 Task: Search one way flight ticket for 1 adult, 6 children, 1 infant in seat and 1 infant on lap in business from Gulfport/biloxi: Gulfport-biloxi International Airport to Gillette: Gillette Campbell County Airport on 5-1-2023. Choice of flights is Delta. Number of bags: 1 carry on bag. Price is upto 30000. Outbound departure time preference is 11:45.
Action: Mouse moved to (300, 438)
Screenshot: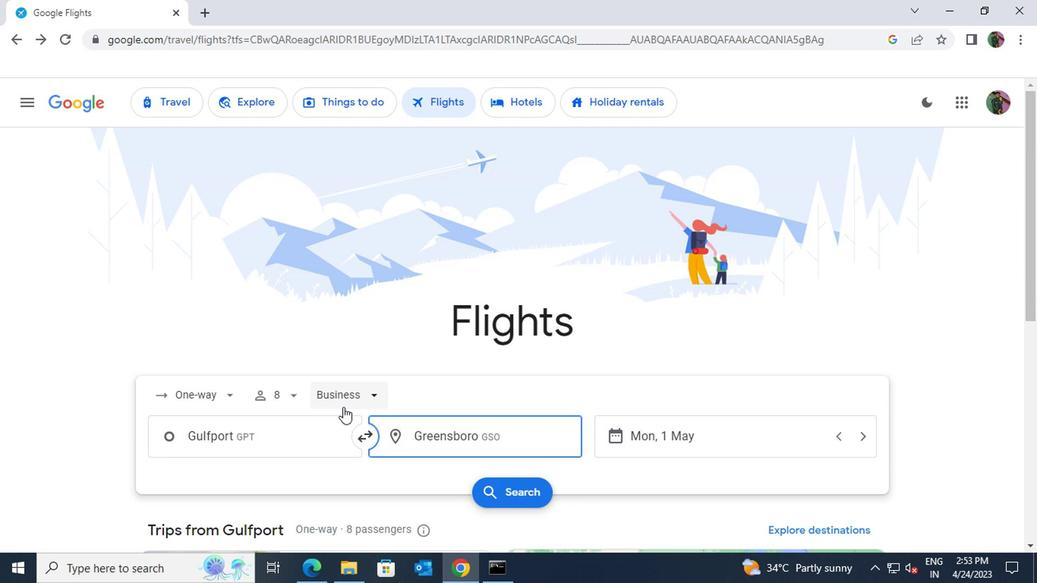 
Action: Mouse pressed left at (300, 438)
Screenshot: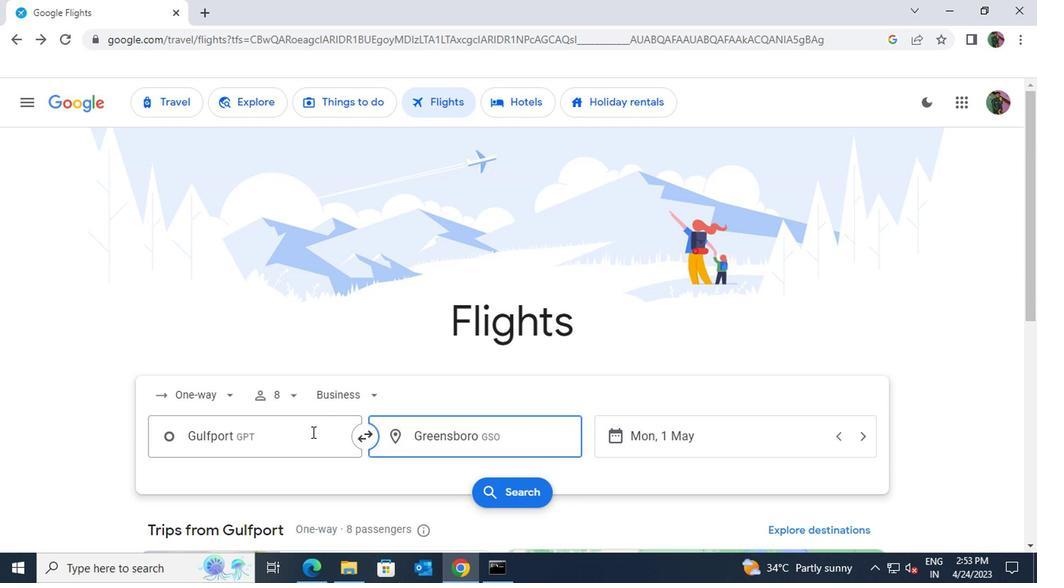 
Action: Key pressed gulfport
Screenshot: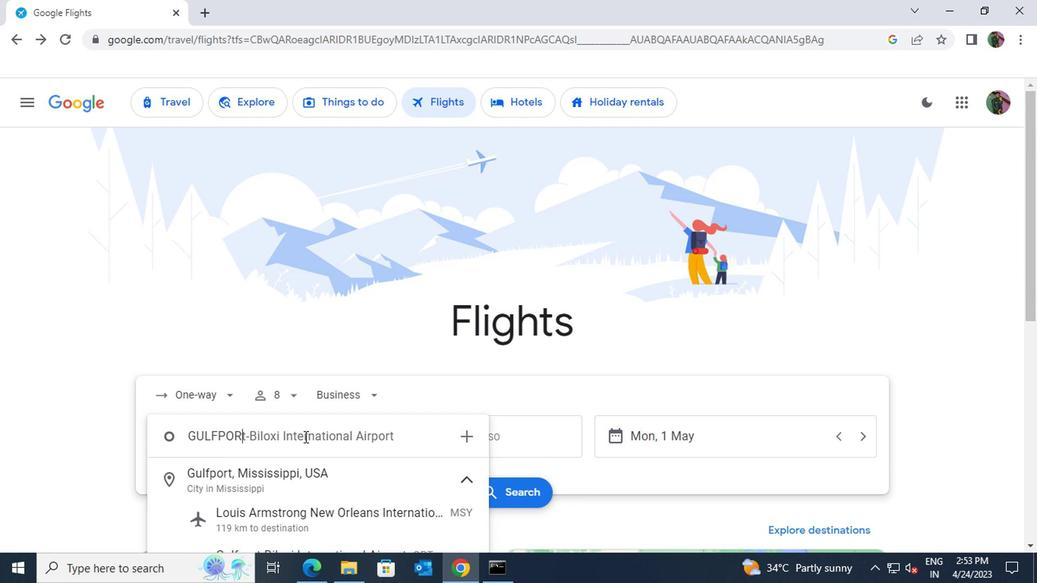 
Action: Mouse scrolled (300, 438) with delta (0, 0)
Screenshot: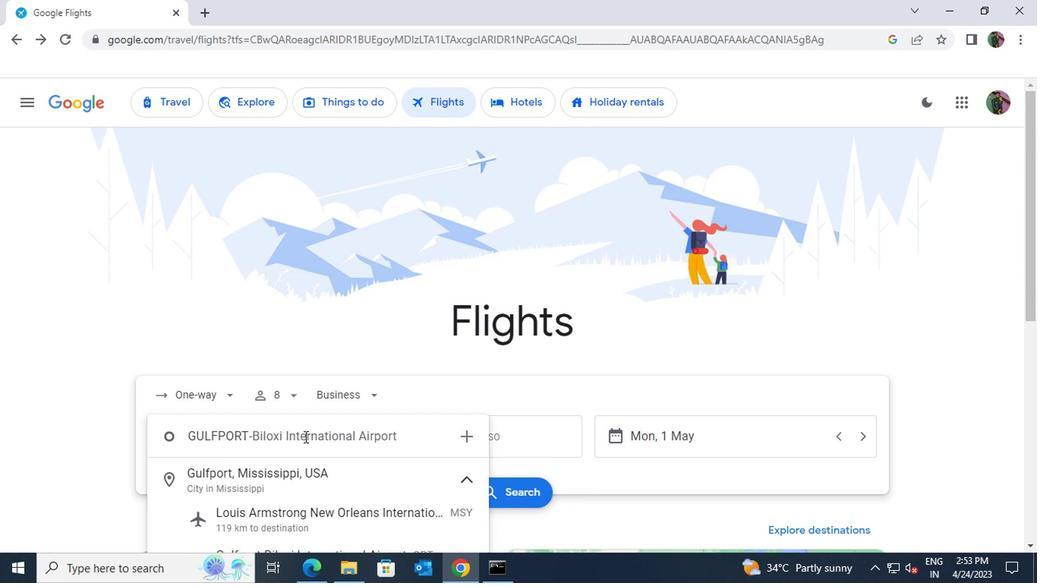
Action: Mouse scrolled (300, 438) with delta (0, 0)
Screenshot: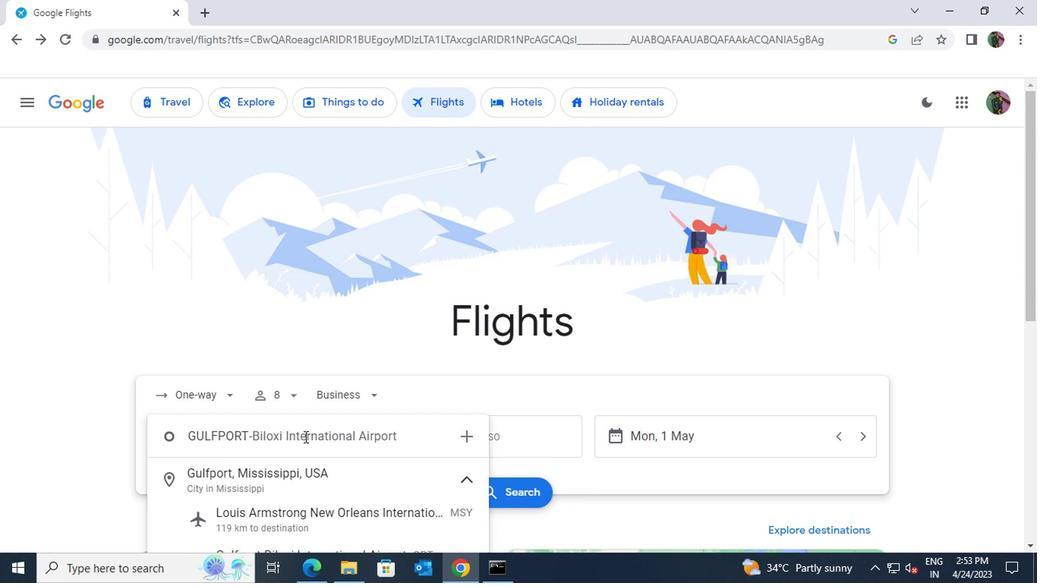 
Action: Mouse moved to (306, 414)
Screenshot: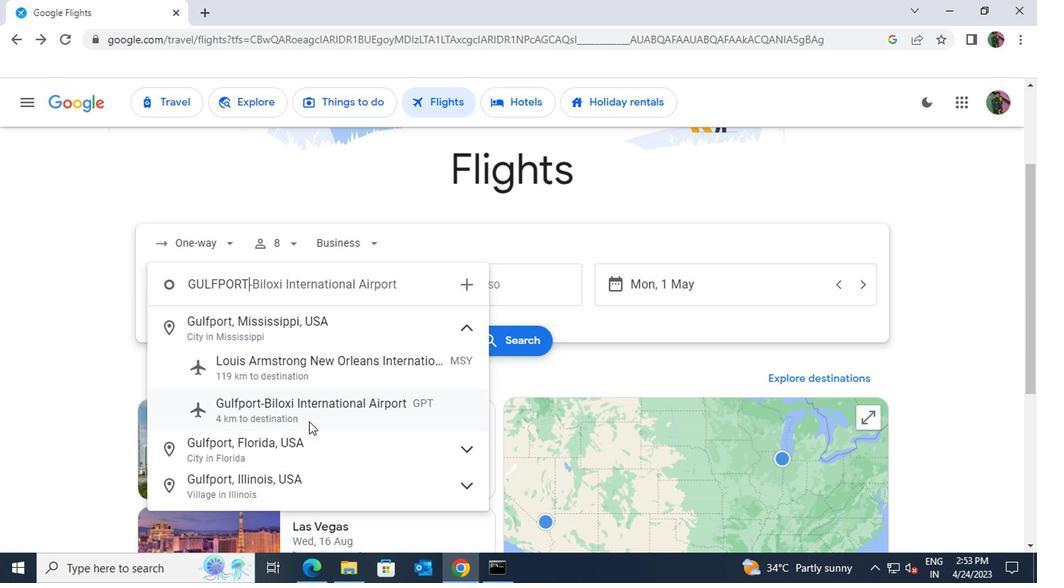 
Action: Mouse pressed left at (306, 414)
Screenshot: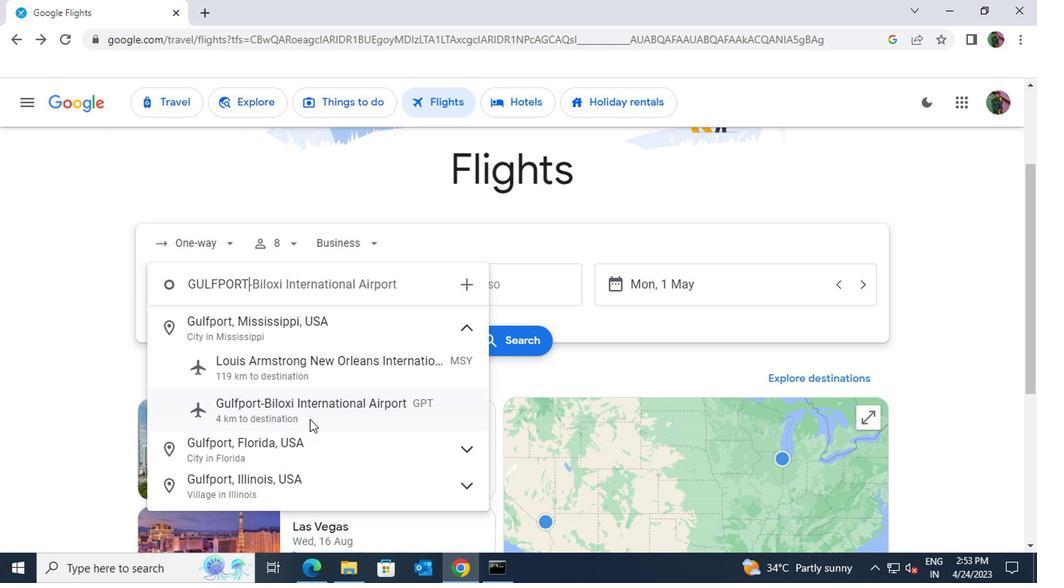 
Action: Mouse moved to (428, 288)
Screenshot: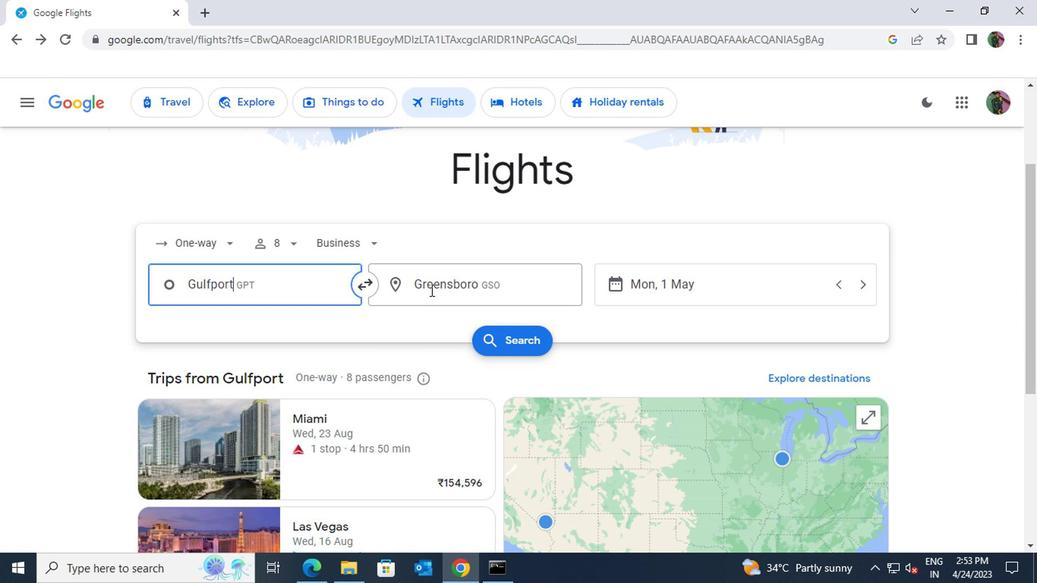 
Action: Mouse pressed left at (428, 288)
Screenshot: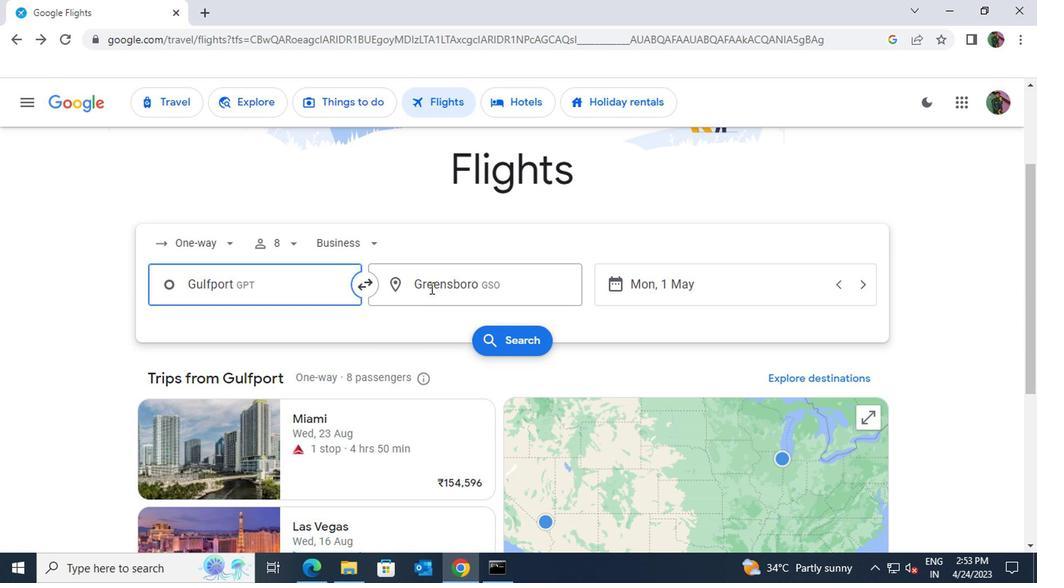 
Action: Key pressed gillette
Screenshot: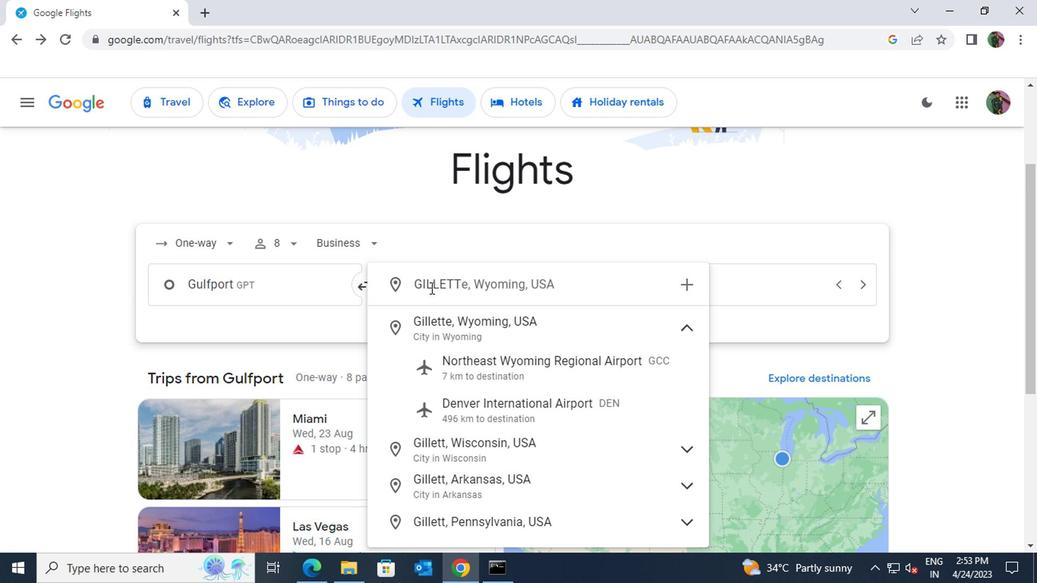 
Action: Mouse moved to (476, 334)
Screenshot: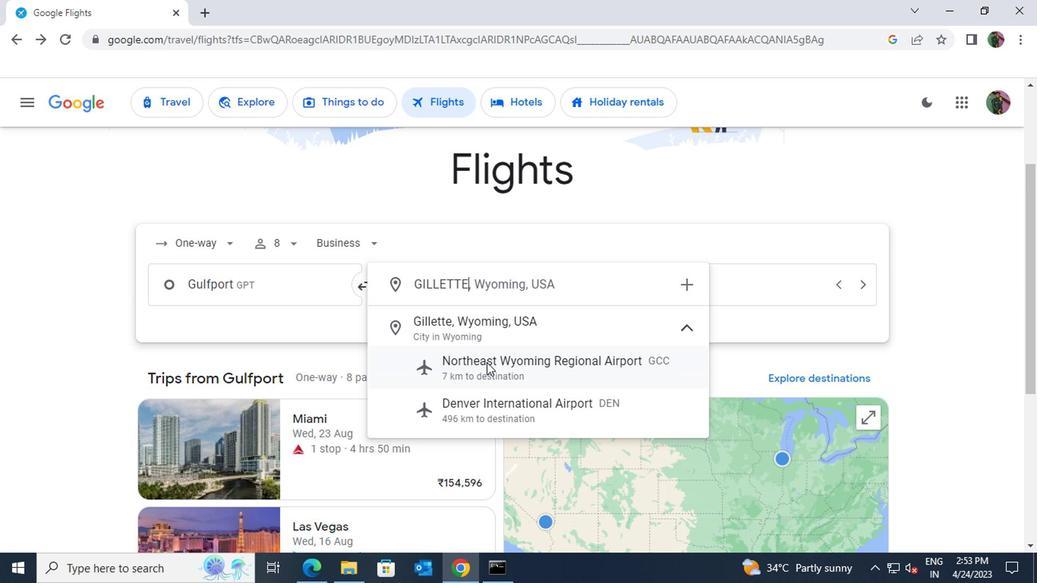 
Action: Mouse pressed left at (476, 334)
Screenshot: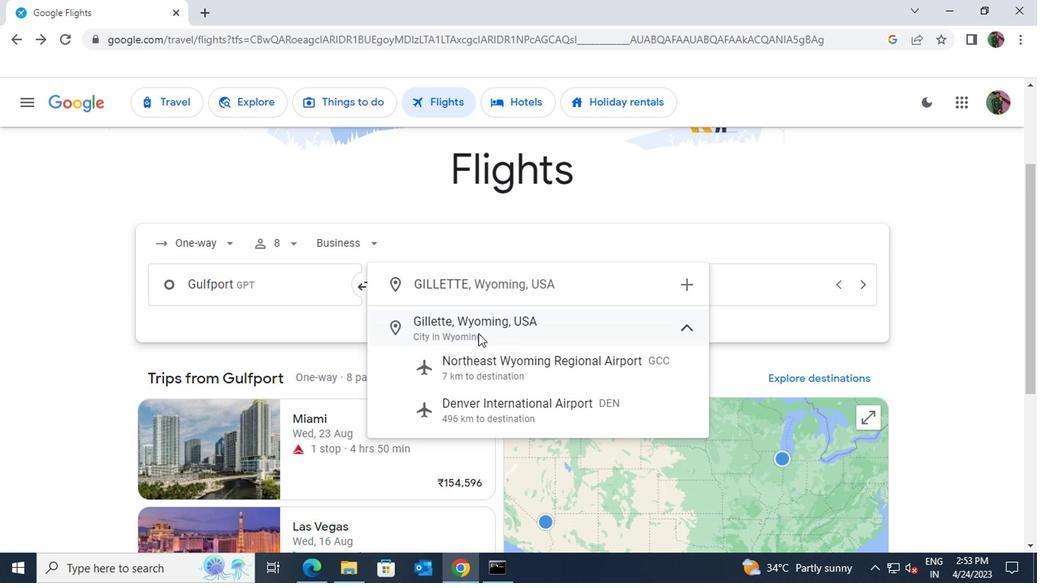 
Action: Mouse moved to (622, 280)
Screenshot: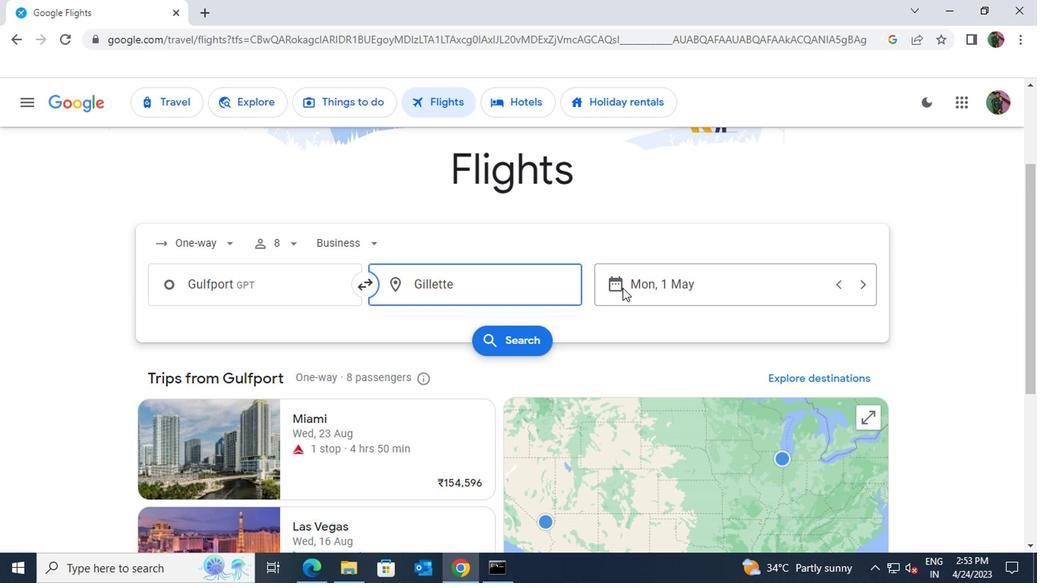 
Action: Mouse pressed left at (622, 280)
Screenshot: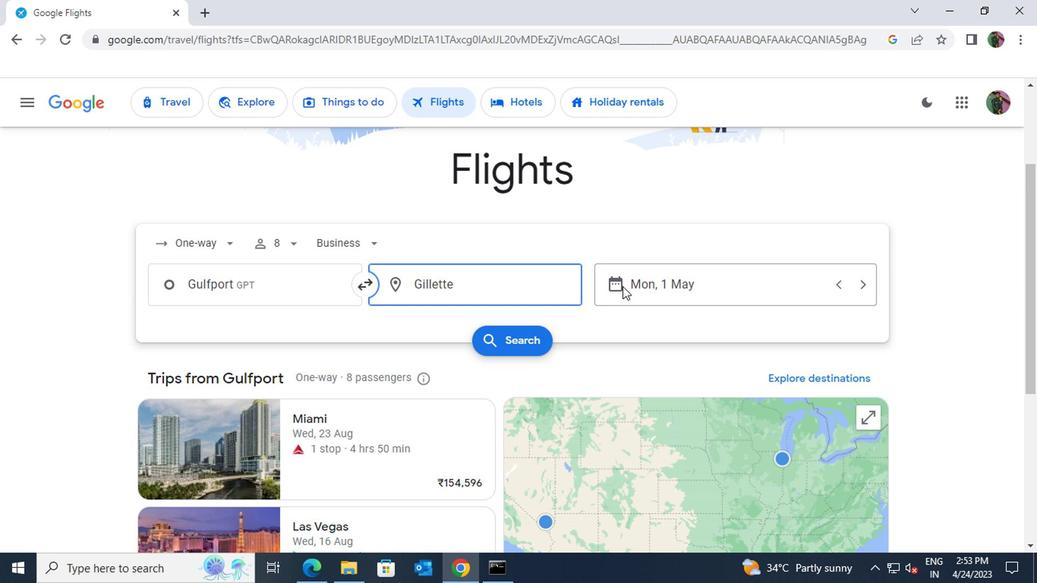 
Action: Mouse moved to (662, 280)
Screenshot: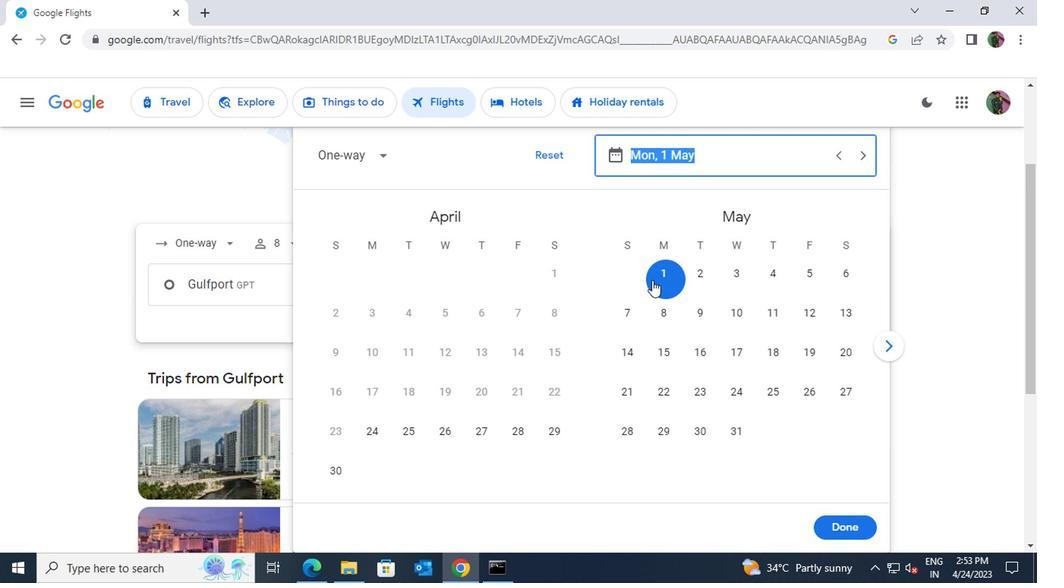 
Action: Mouse pressed left at (662, 280)
Screenshot: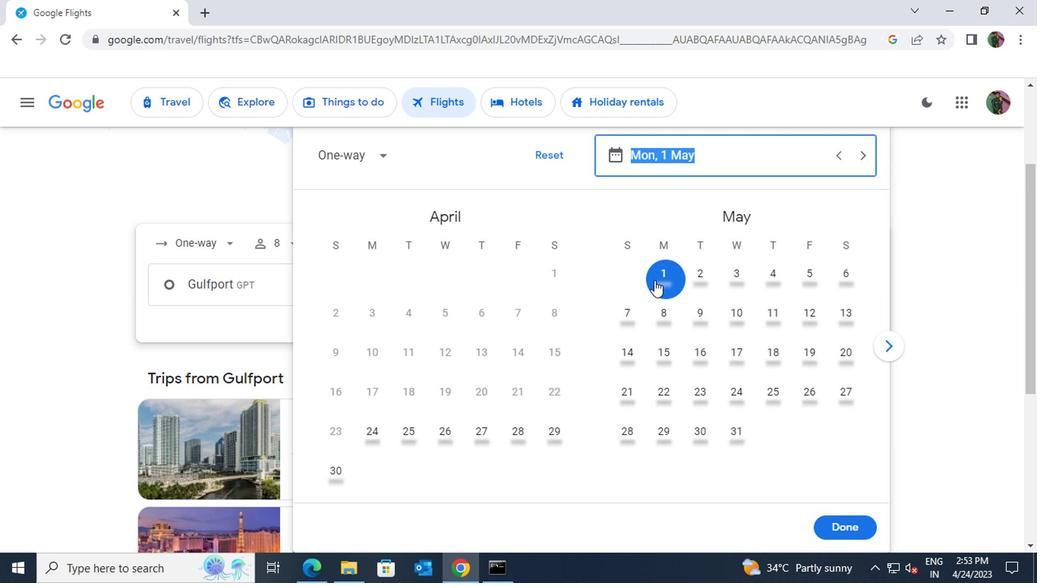 
Action: Mouse moved to (837, 531)
Screenshot: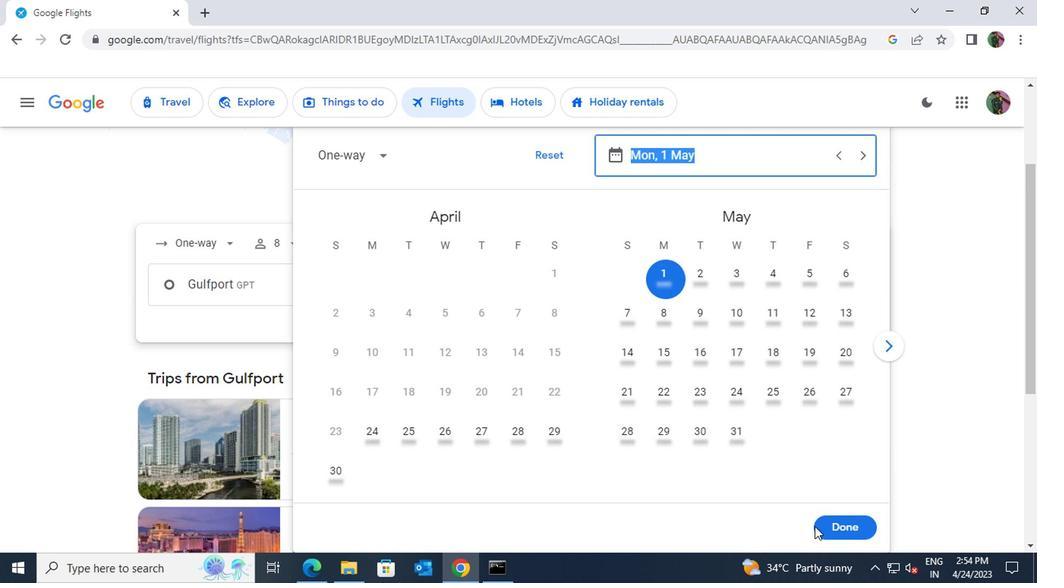 
Action: Mouse pressed left at (837, 531)
Screenshot: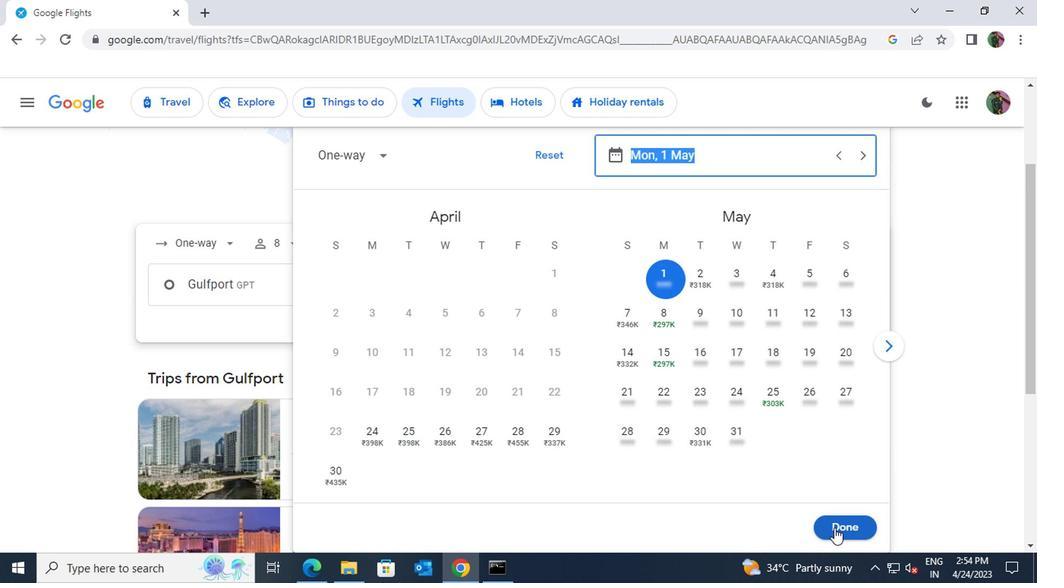 
Action: Mouse moved to (222, 251)
Screenshot: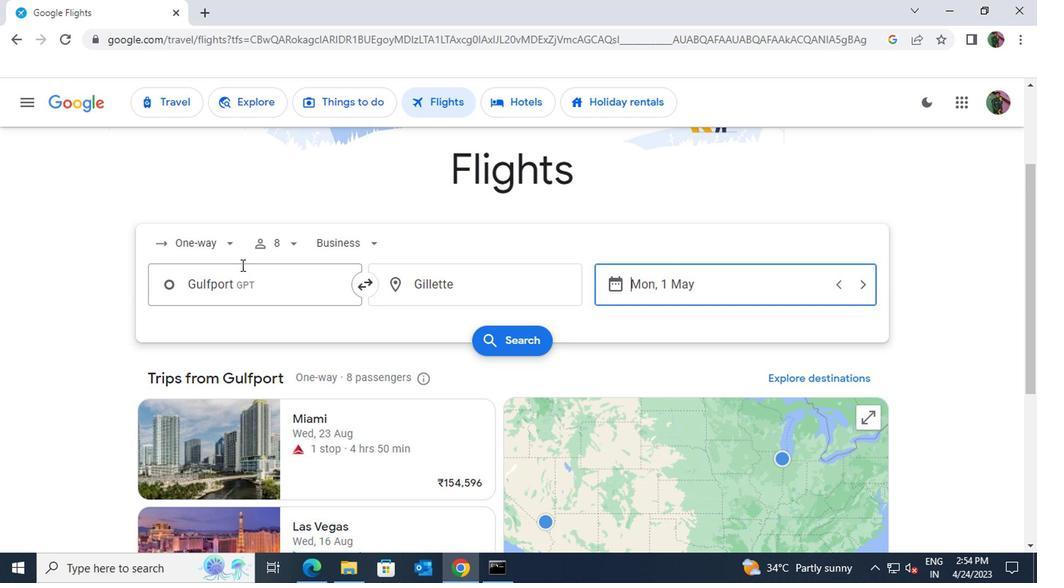 
Action: Mouse pressed left at (222, 251)
Screenshot: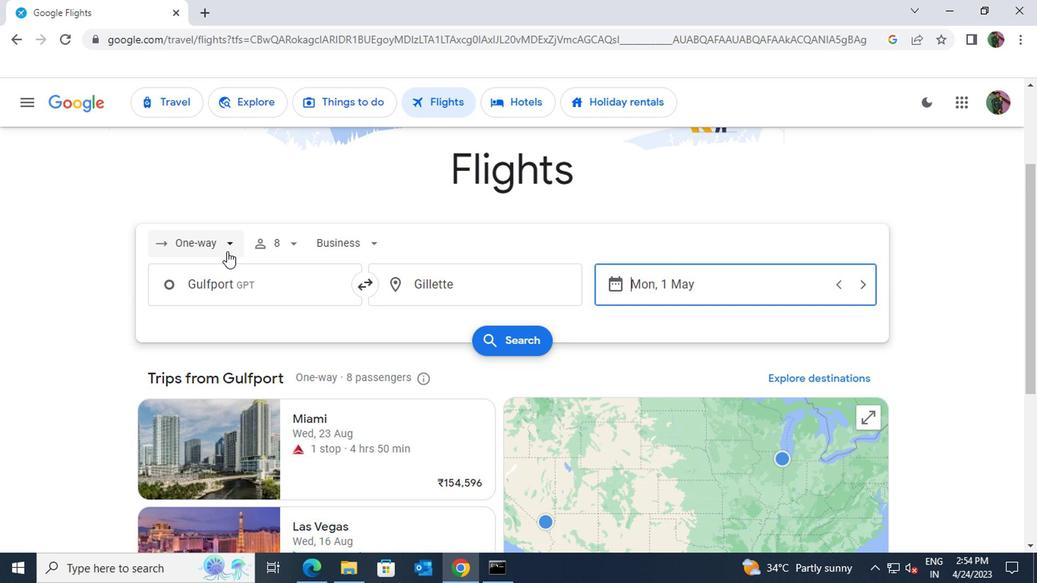
Action: Mouse moved to (200, 314)
Screenshot: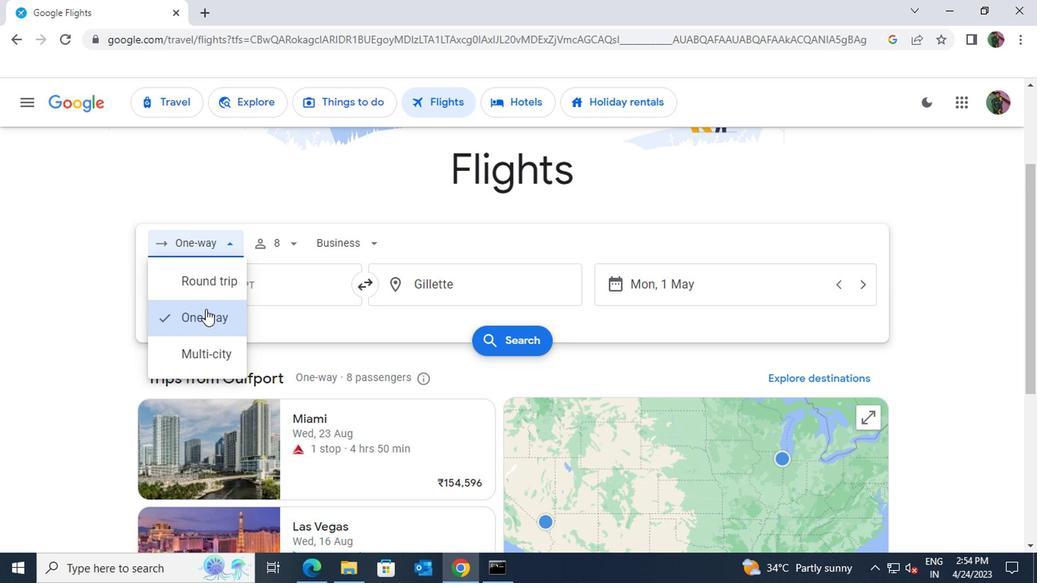 
Action: Mouse pressed left at (200, 314)
Screenshot: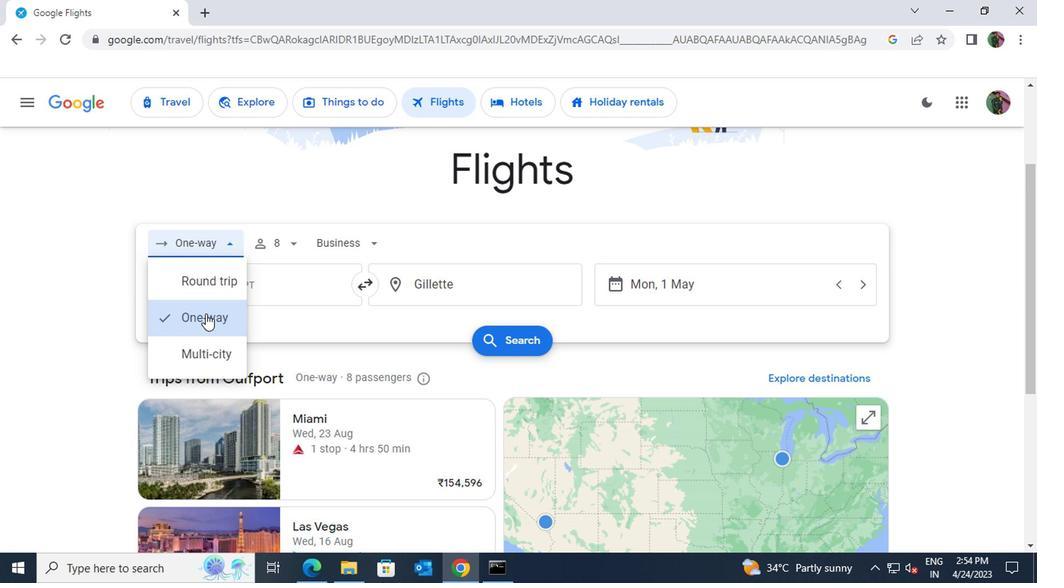 
Action: Mouse moved to (293, 246)
Screenshot: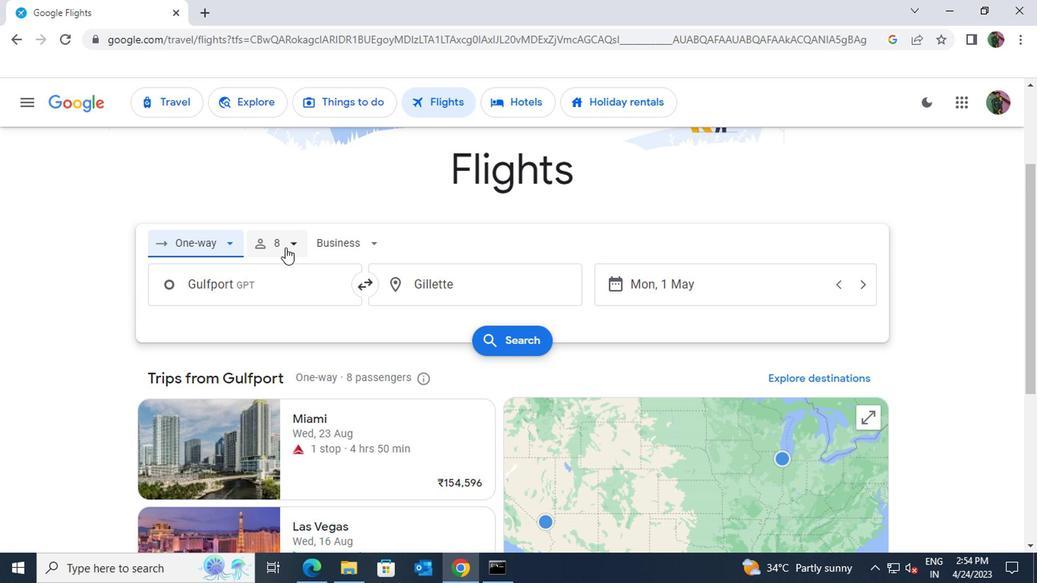 
Action: Mouse pressed left at (293, 246)
Screenshot: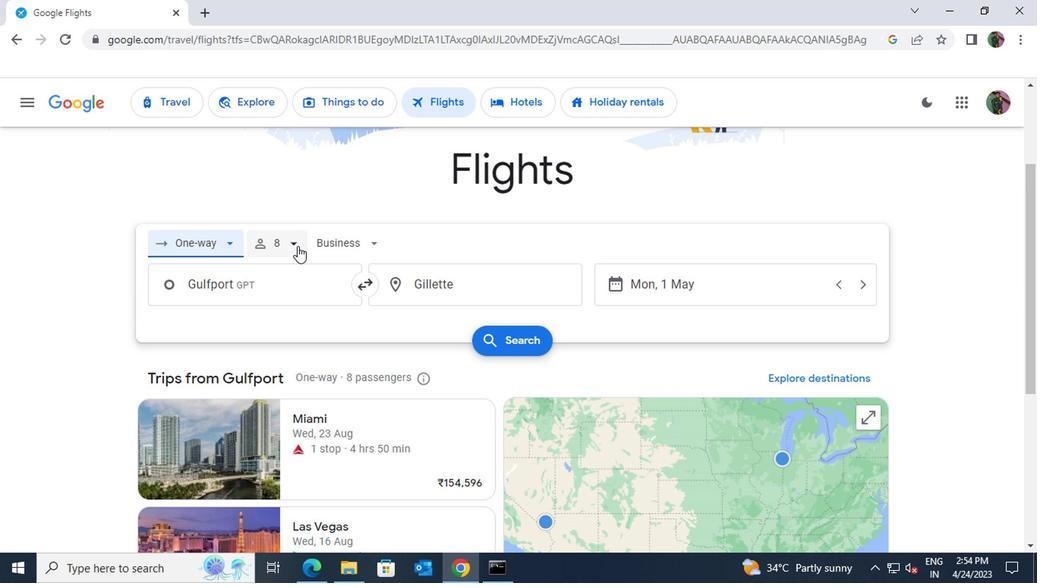 
Action: Mouse moved to (347, 280)
Screenshot: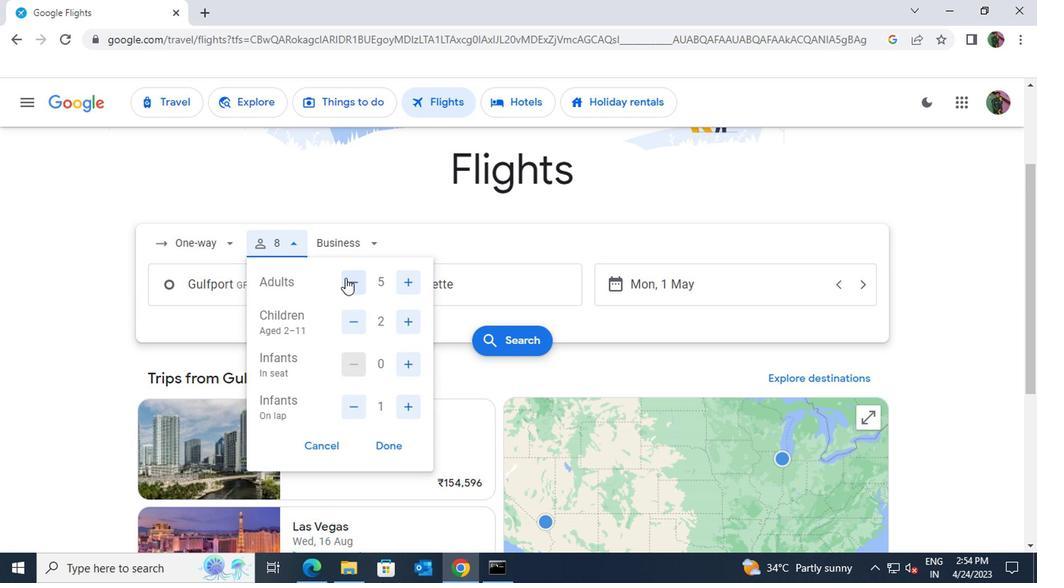 
Action: Mouse pressed left at (347, 280)
Screenshot: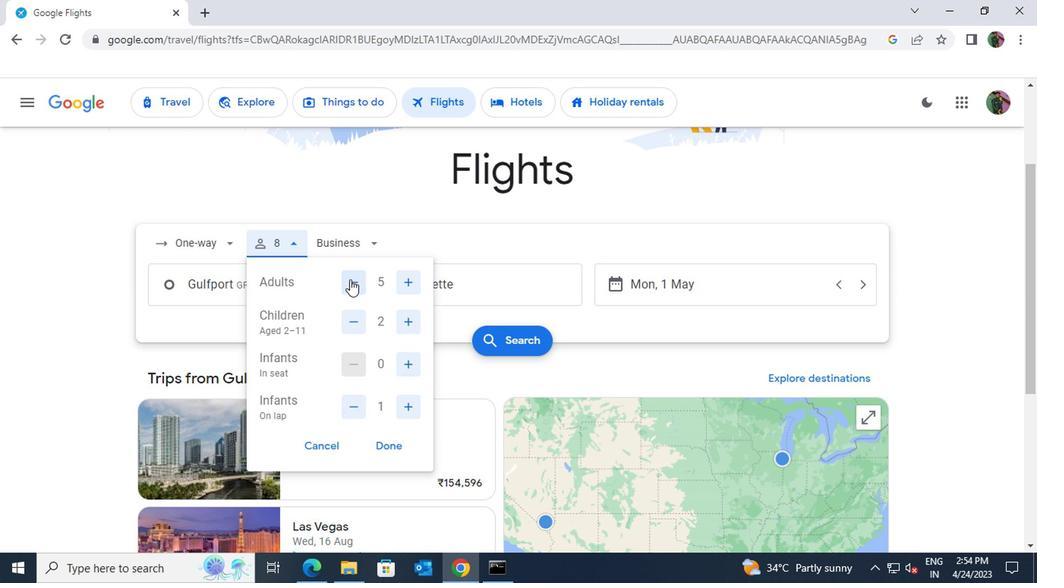 
Action: Mouse pressed left at (347, 280)
Screenshot: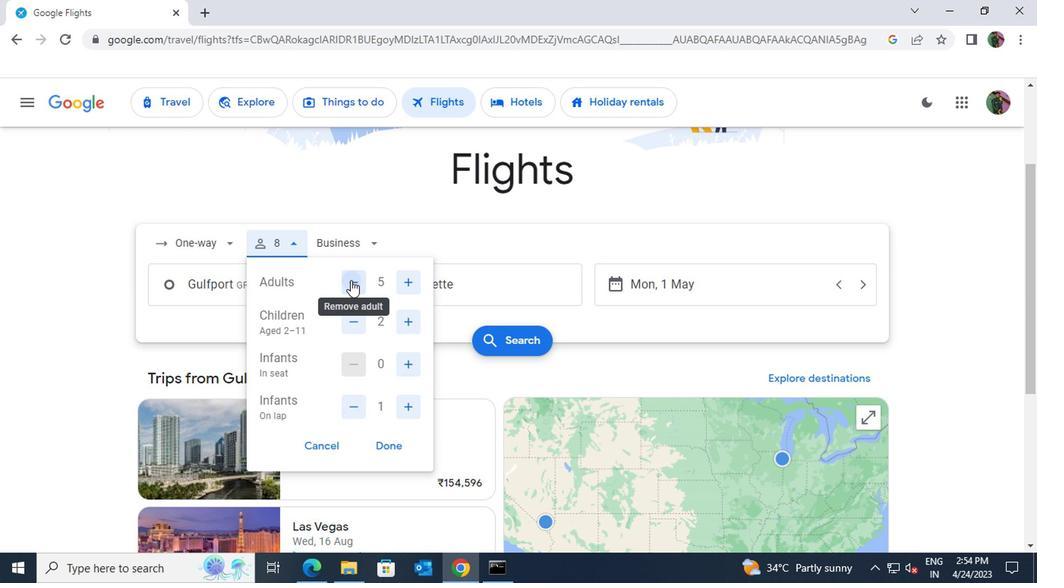 
Action: Mouse pressed left at (347, 280)
Screenshot: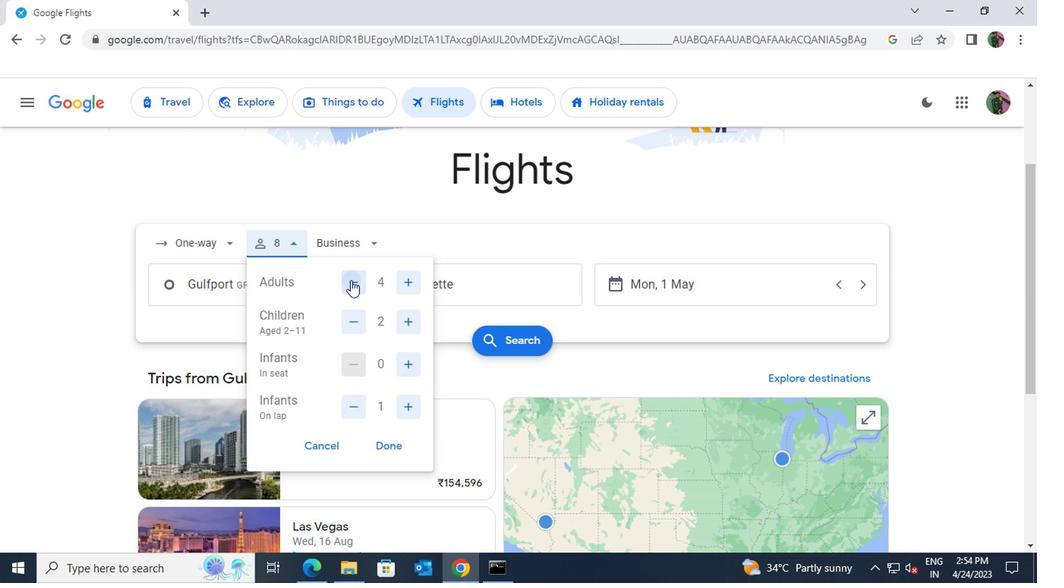
Action: Mouse pressed left at (347, 280)
Screenshot: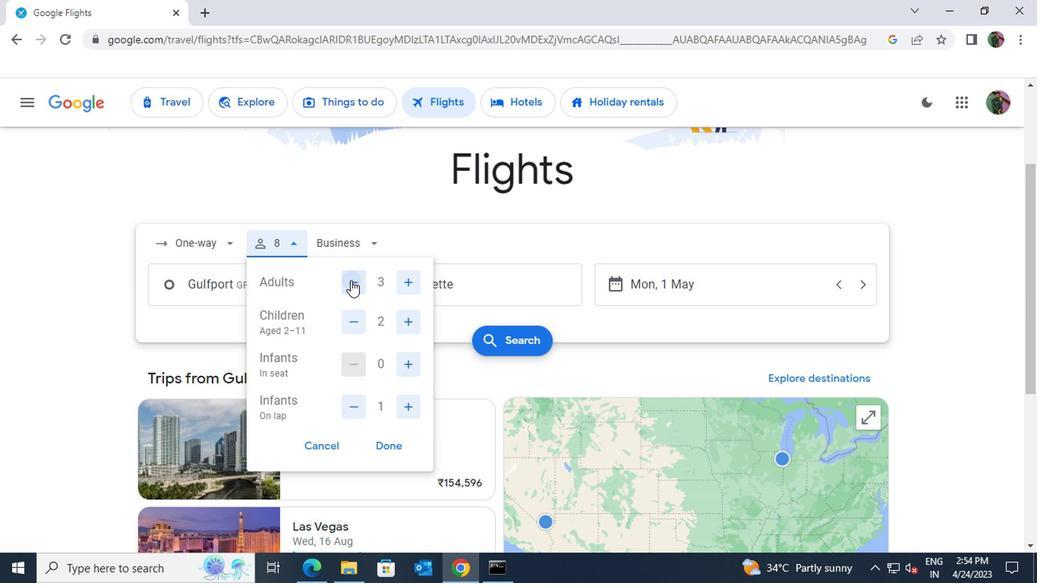 
Action: Mouse moved to (406, 324)
Screenshot: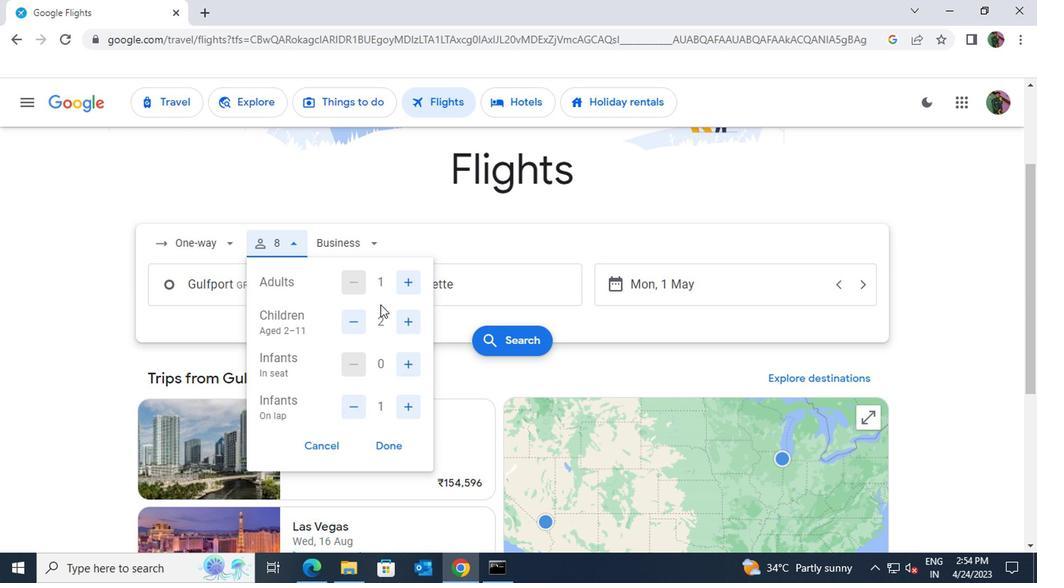 
Action: Mouse pressed left at (406, 324)
Screenshot: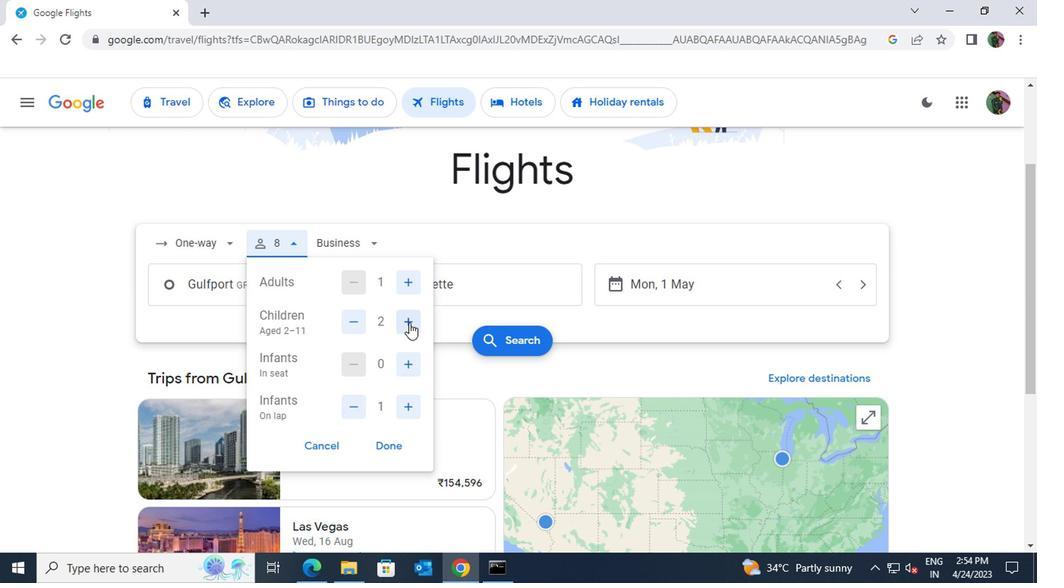 
Action: Mouse pressed left at (406, 324)
Screenshot: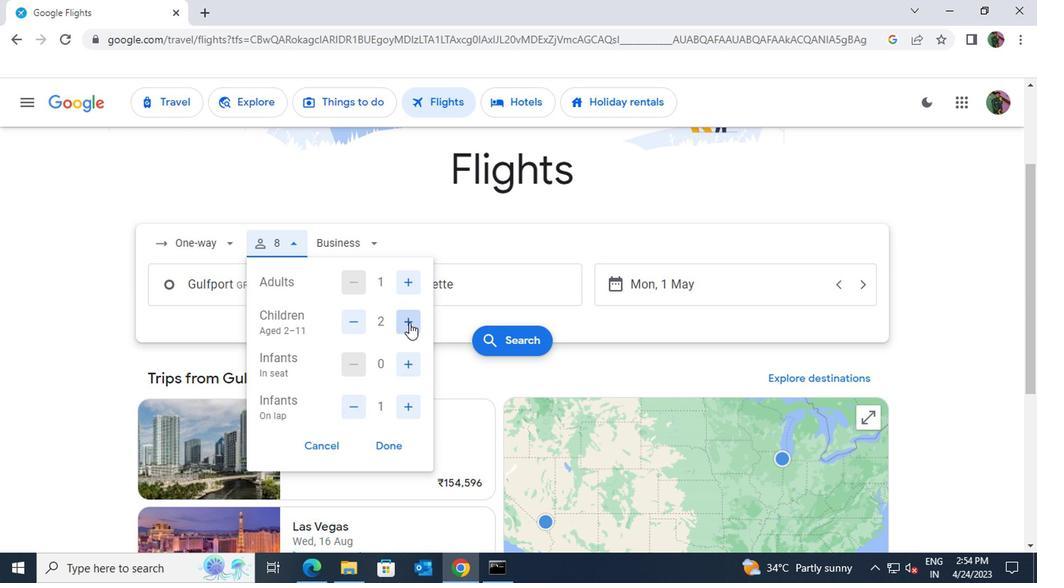 
Action: Mouse pressed left at (406, 324)
Screenshot: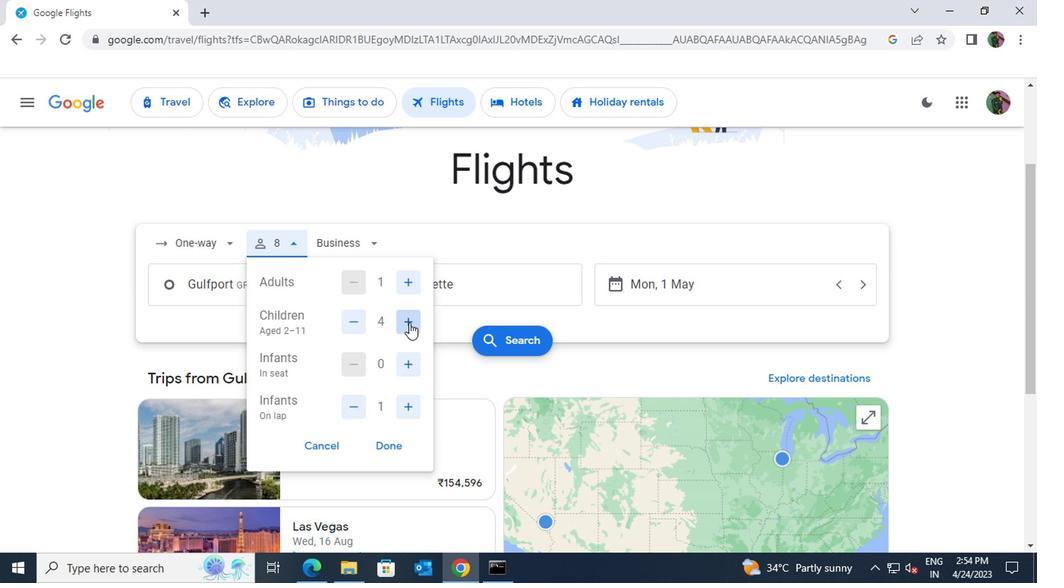 
Action: Mouse pressed left at (406, 324)
Screenshot: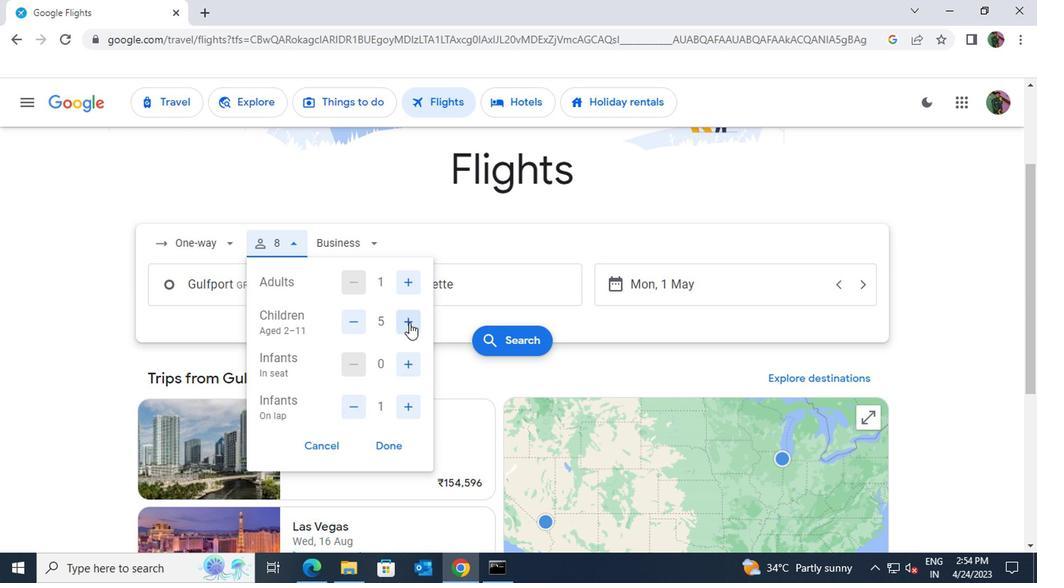 
Action: Mouse scrolled (406, 323) with delta (0, -1)
Screenshot: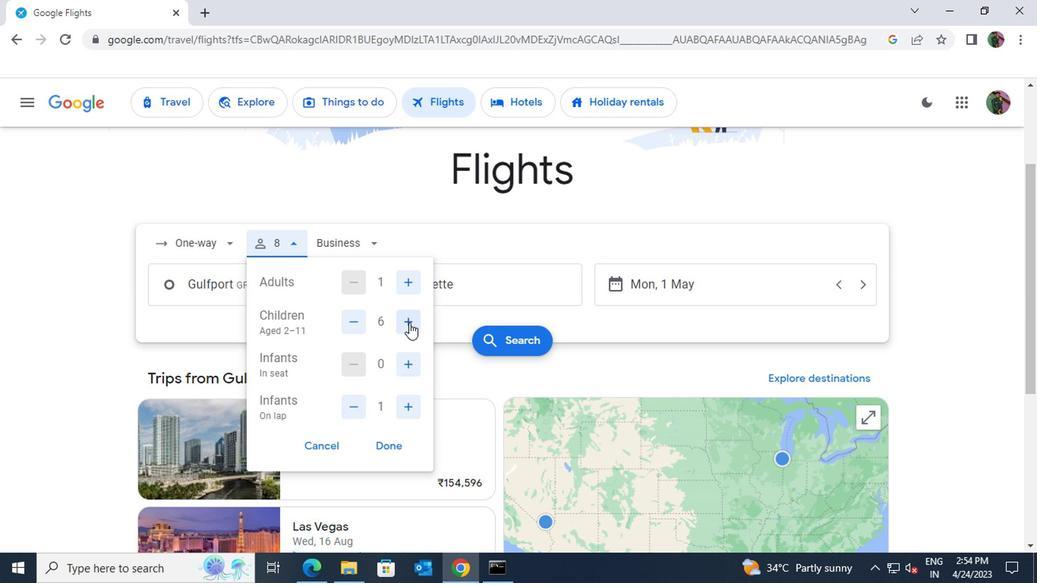 
Action: Mouse moved to (374, 368)
Screenshot: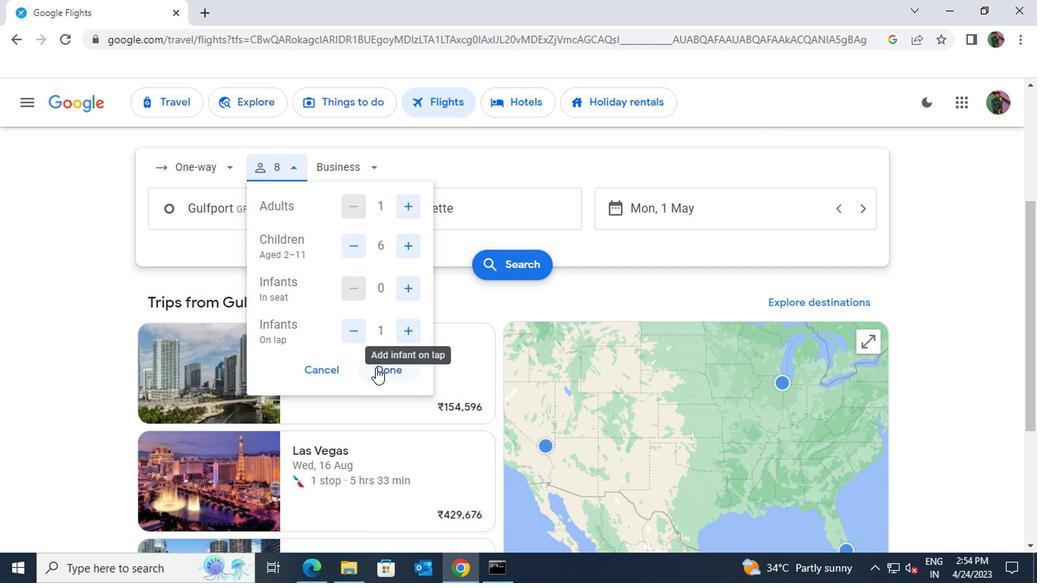 
Action: Mouse pressed left at (374, 368)
Screenshot: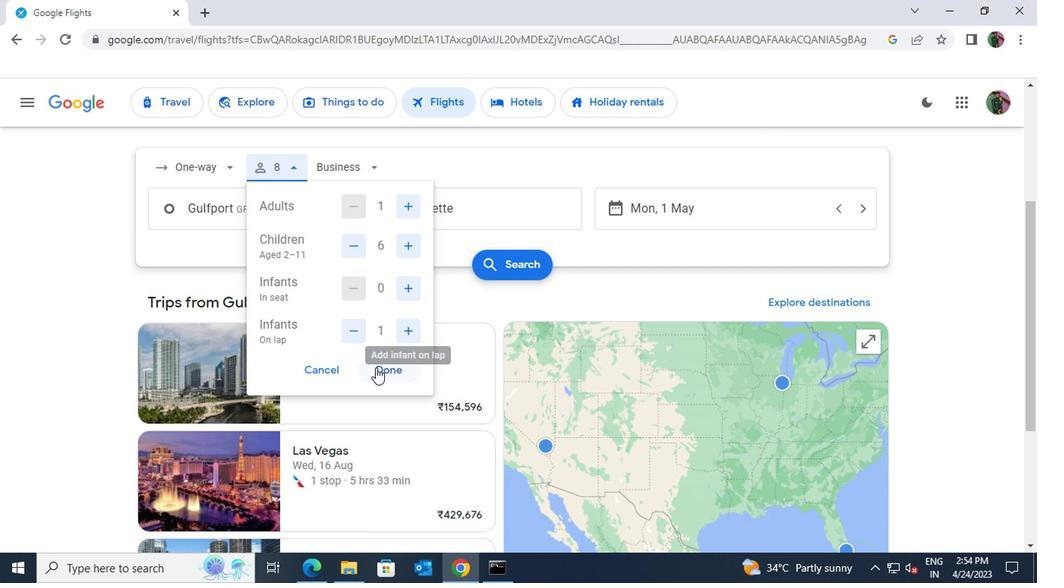 
Action: Mouse moved to (499, 271)
Screenshot: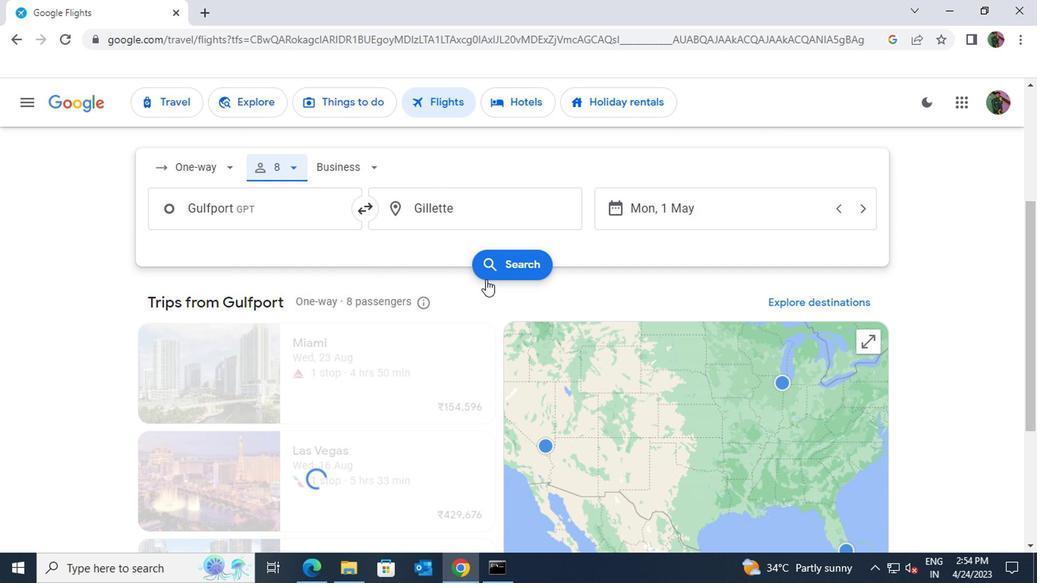 
Action: Mouse pressed left at (499, 271)
Screenshot: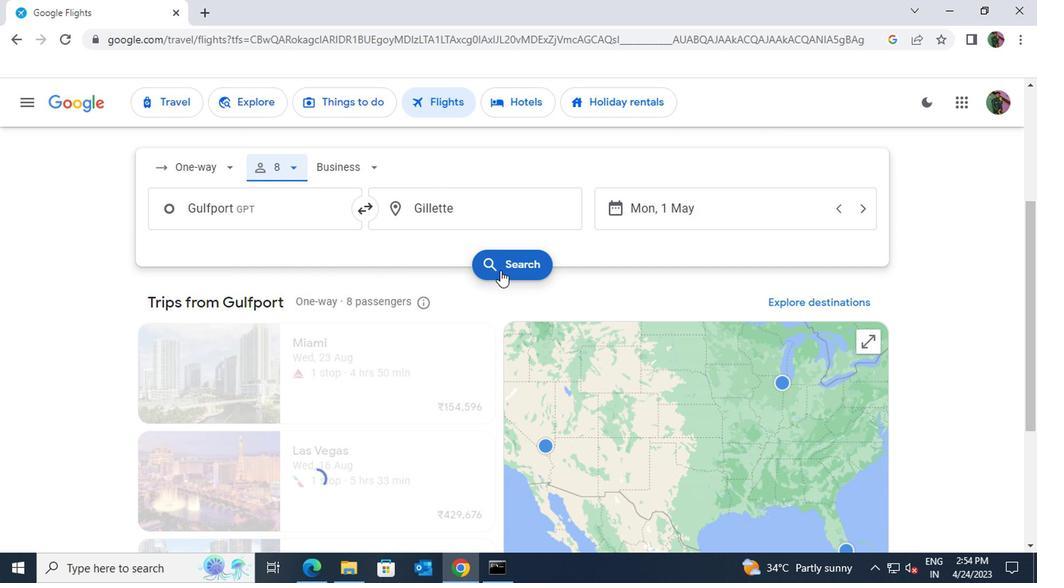 
Action: Mouse moved to (399, 243)
Screenshot: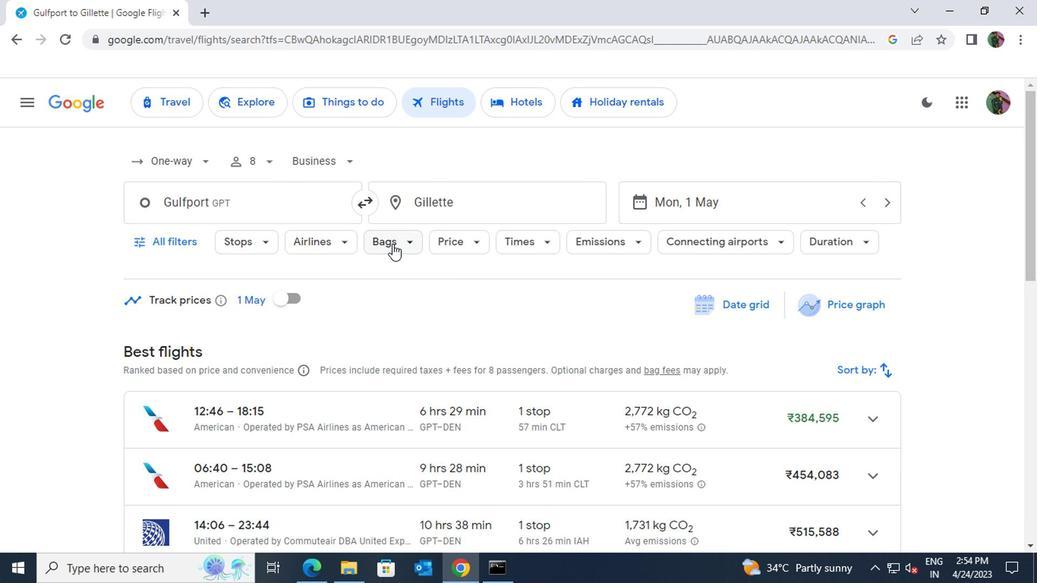 
Action: Mouse pressed left at (399, 243)
Screenshot: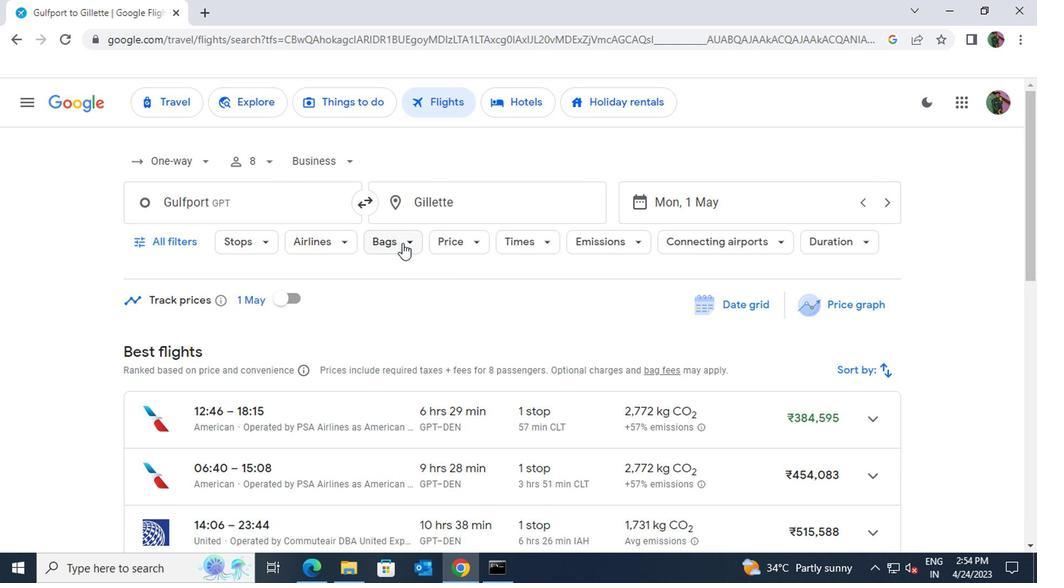 
Action: Mouse moved to (602, 315)
Screenshot: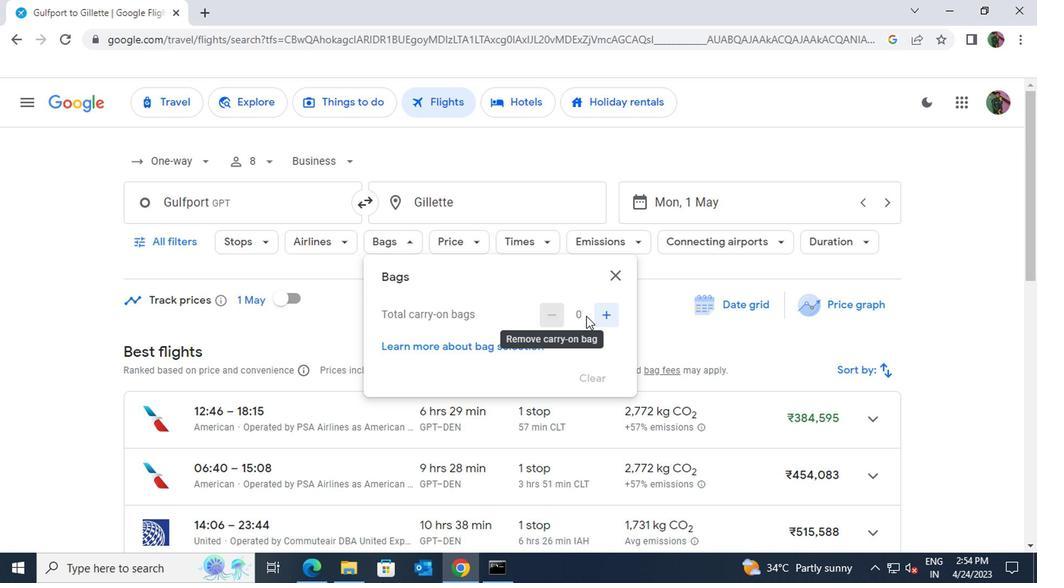 
Action: Mouse pressed left at (602, 315)
Screenshot: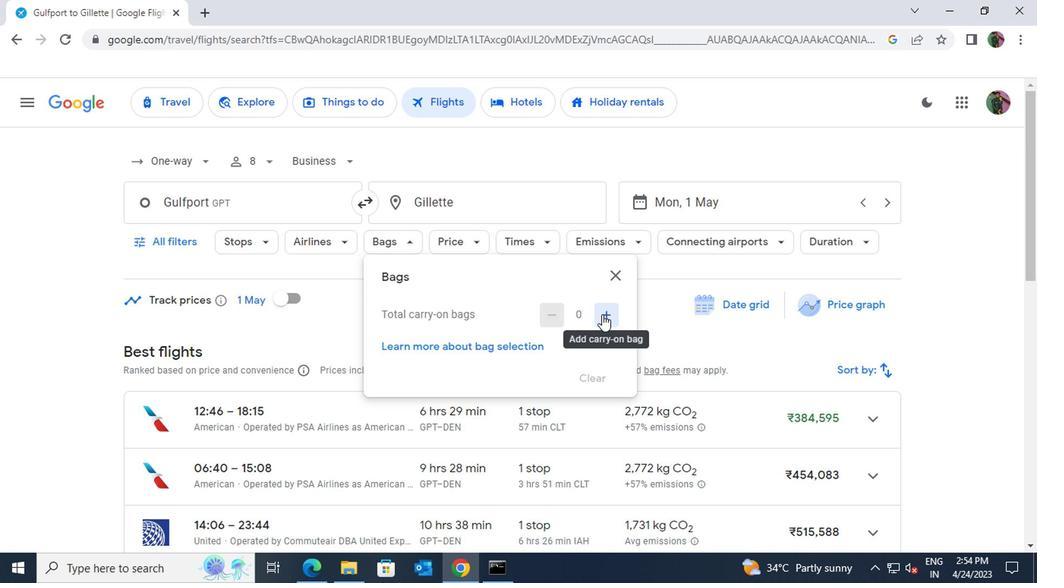 
Action: Mouse moved to (612, 277)
Screenshot: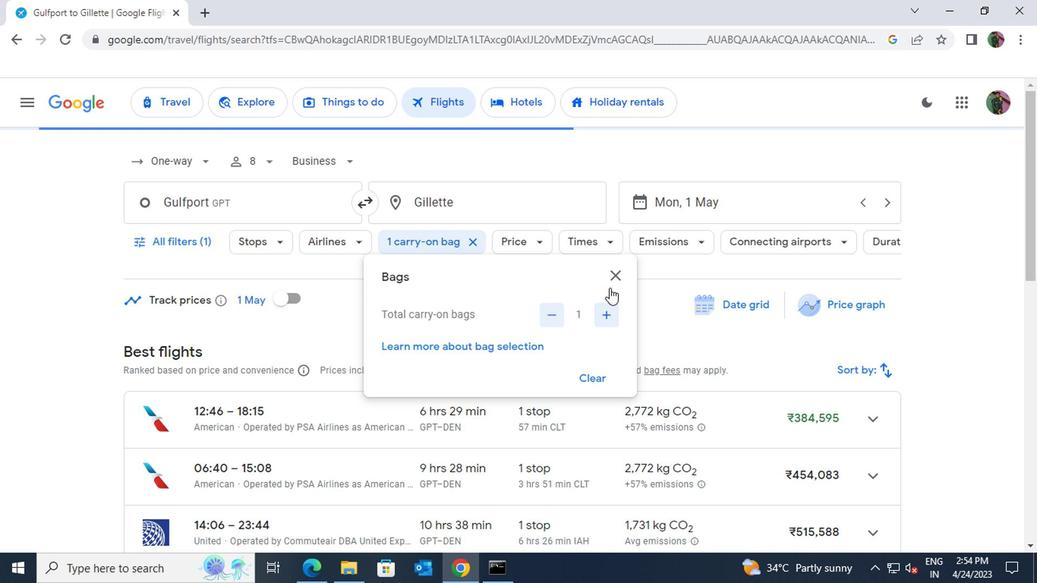 
Action: Mouse pressed left at (612, 277)
Screenshot: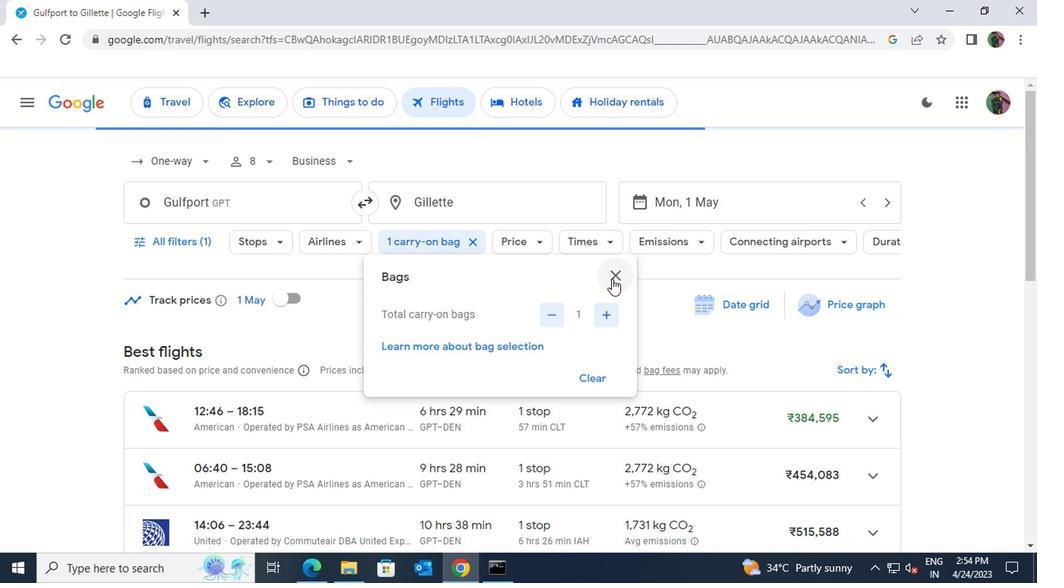
Action: Mouse moved to (599, 247)
Screenshot: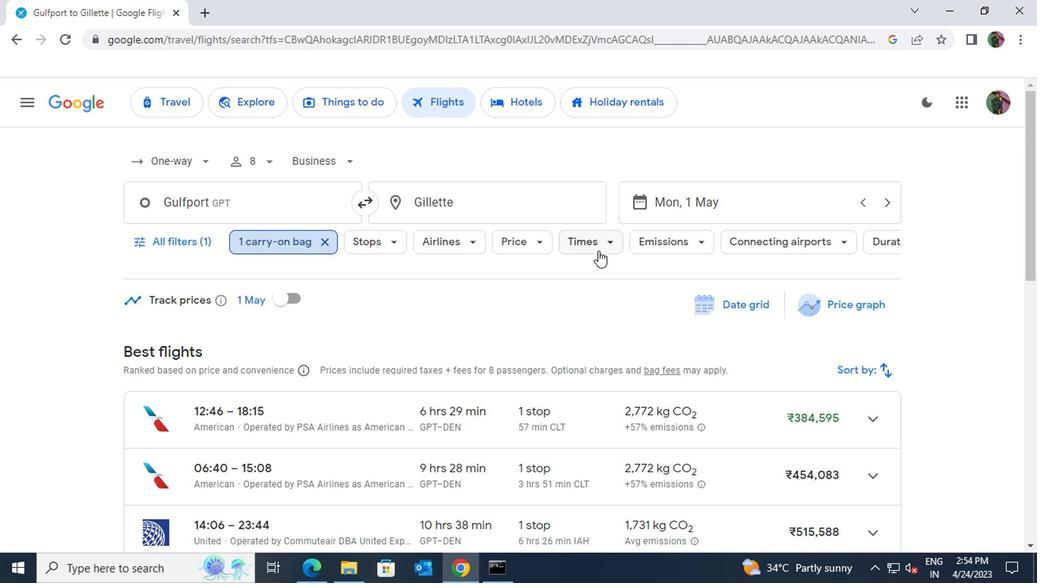 
Action: Mouse pressed left at (599, 247)
Screenshot: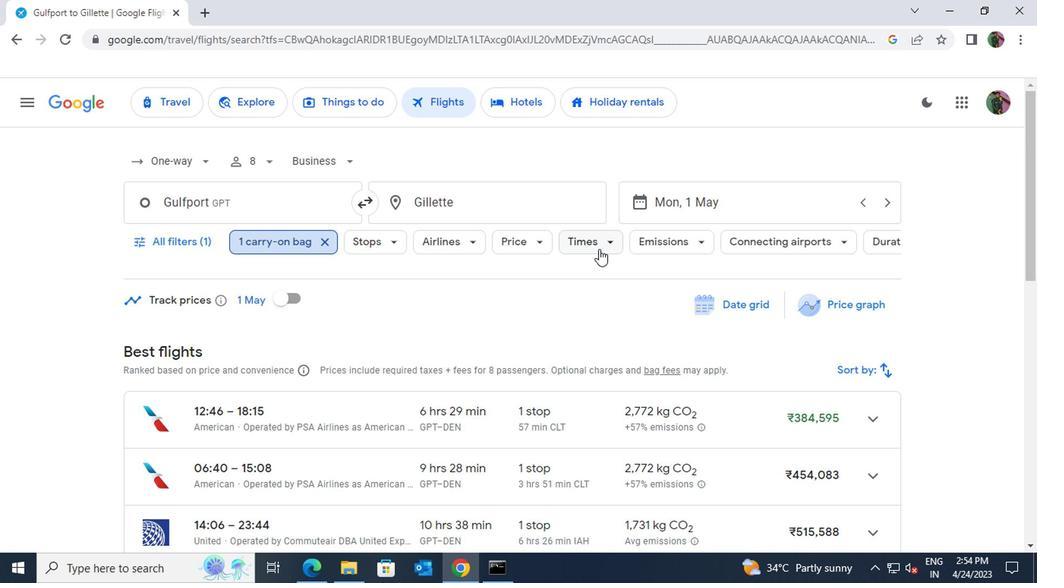 
Action: Mouse moved to (795, 388)
Screenshot: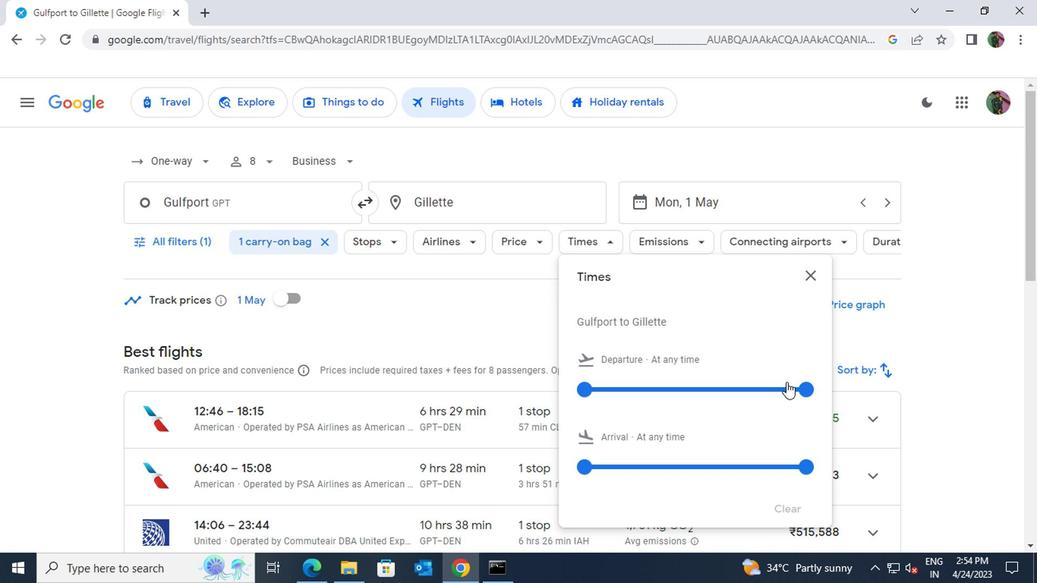 
Action: Mouse pressed left at (795, 388)
Screenshot: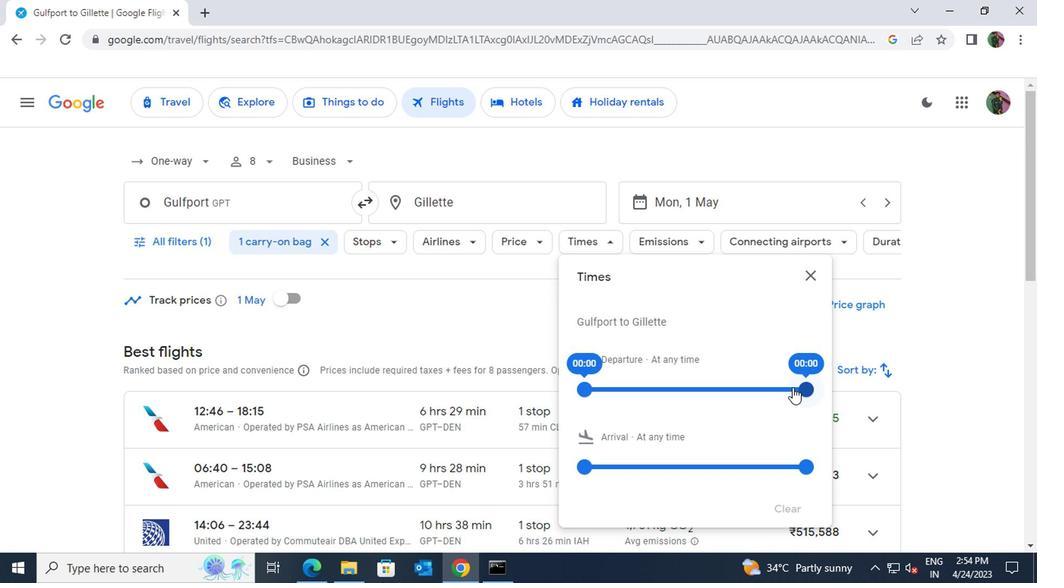 
Action: Mouse moved to (810, 275)
Screenshot: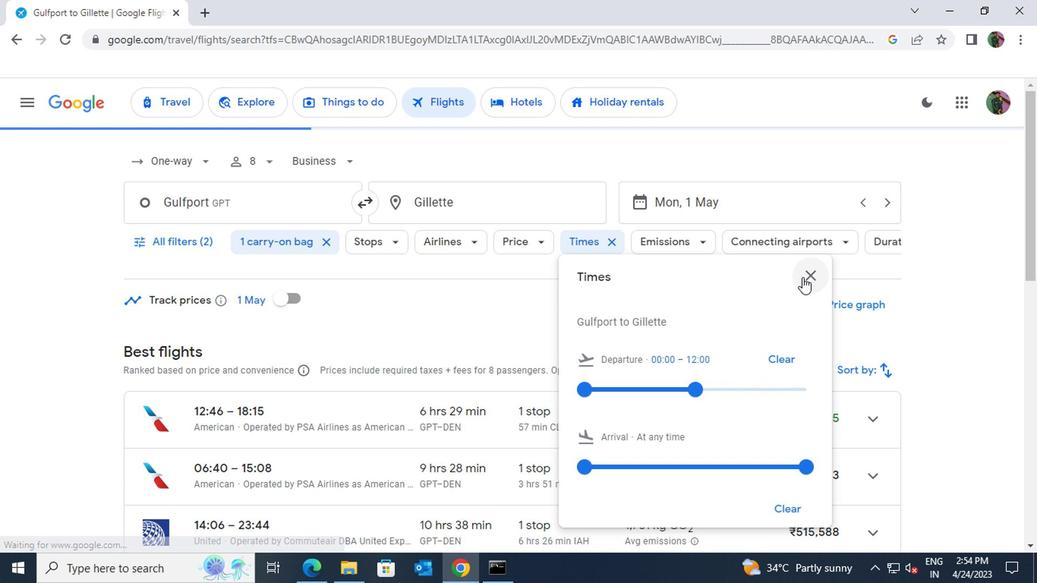 
Action: Mouse pressed left at (810, 275)
Screenshot: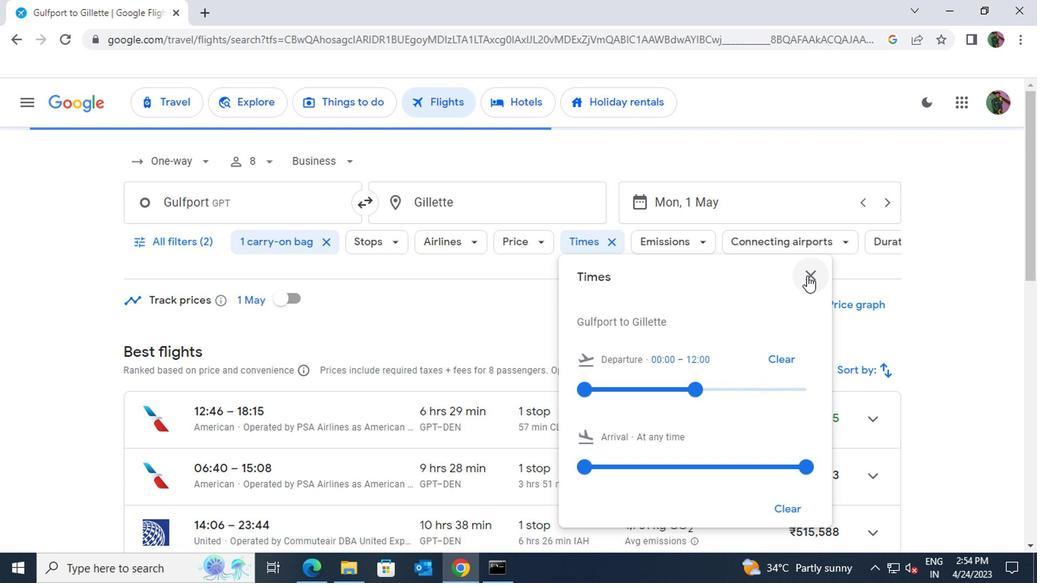 
Action: Mouse moved to (535, 242)
Screenshot: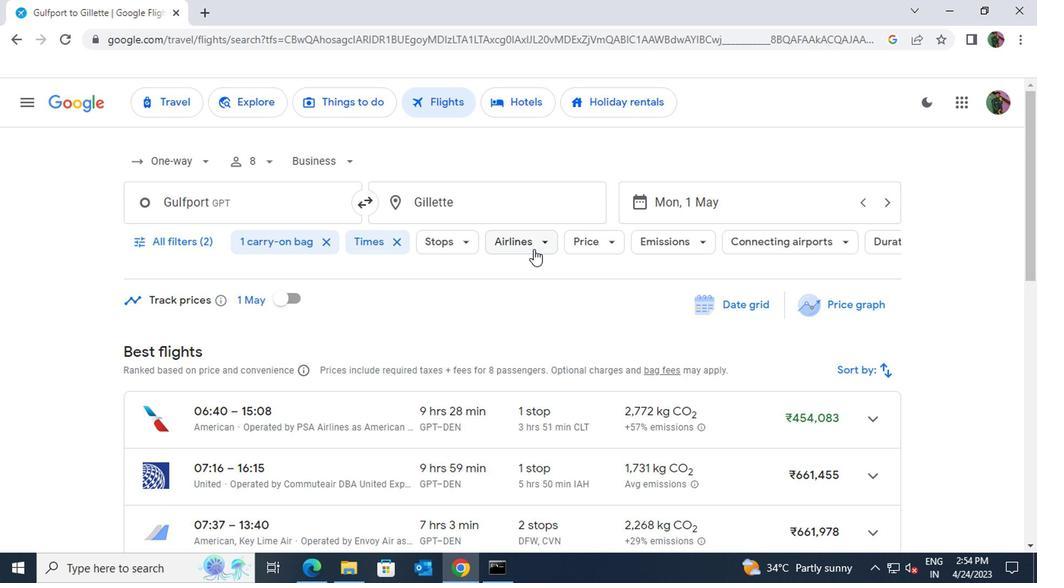 
Action: Mouse pressed left at (535, 242)
Screenshot: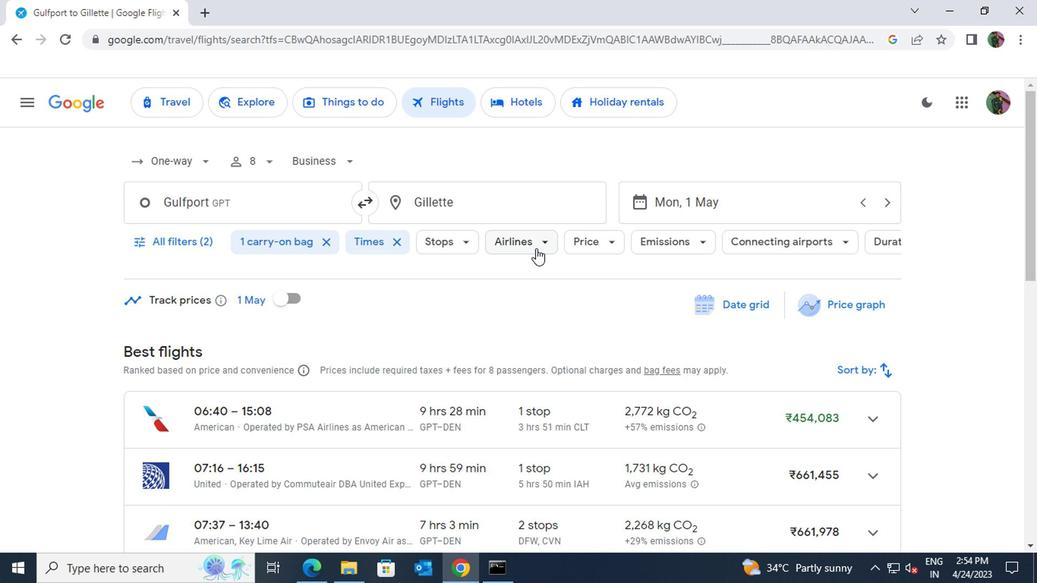 
Action: Mouse moved to (535, 399)
Screenshot: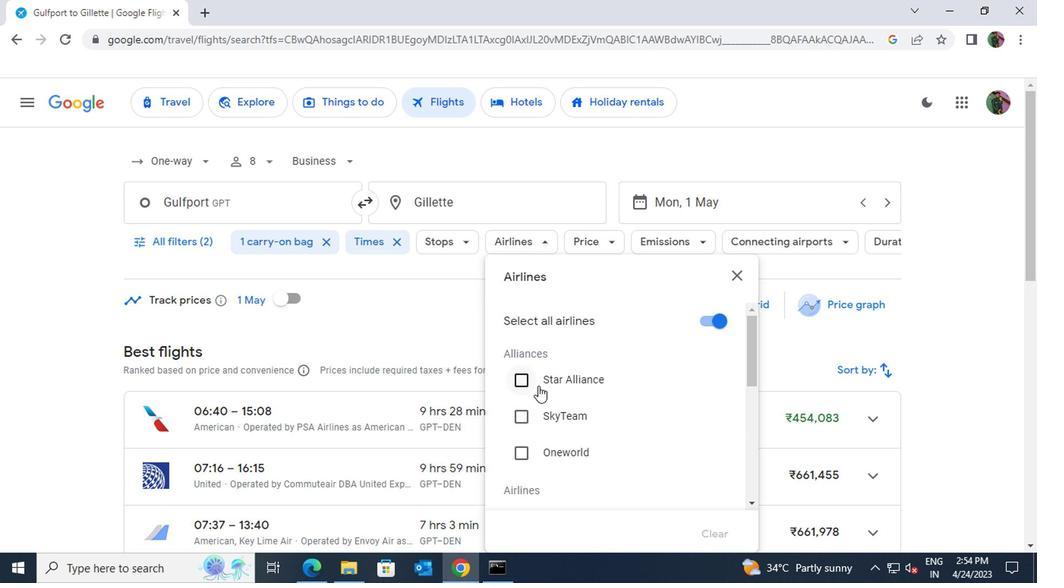 
Action: Mouse scrolled (535, 398) with delta (0, -1)
Screenshot: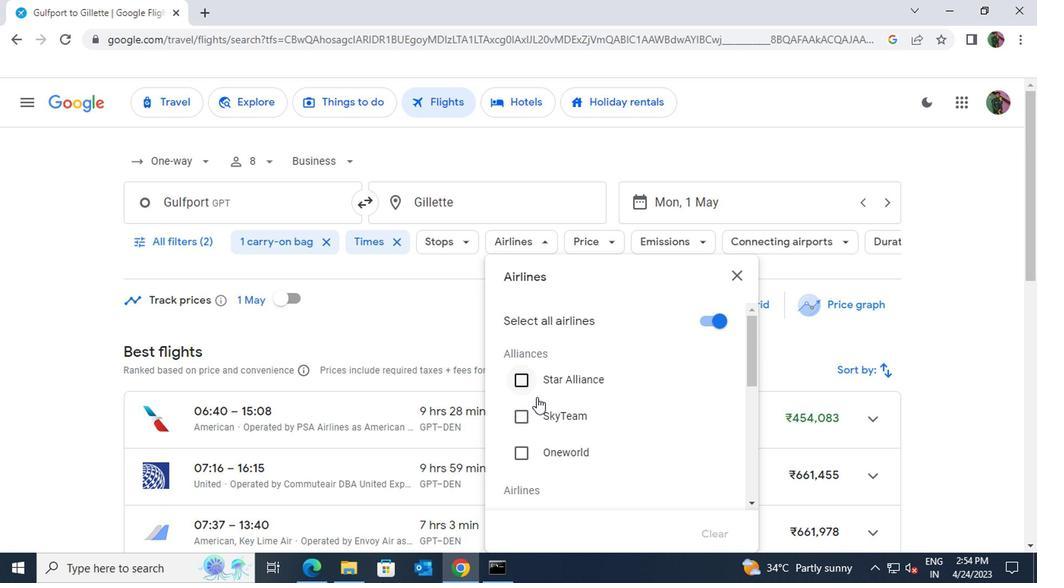 
Action: Mouse moved to (517, 339)
Screenshot: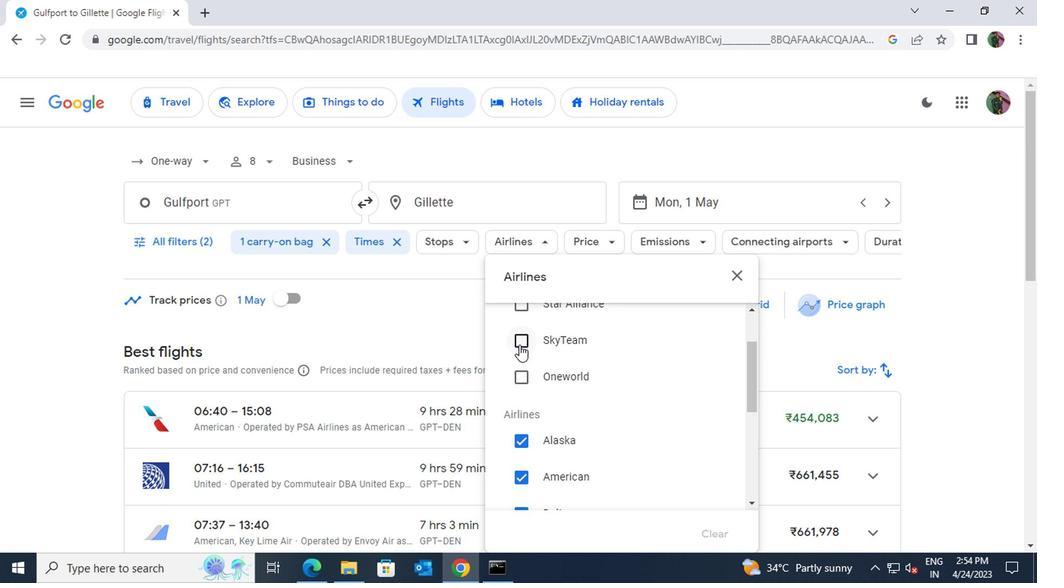 
Action: Mouse pressed left at (517, 339)
Screenshot: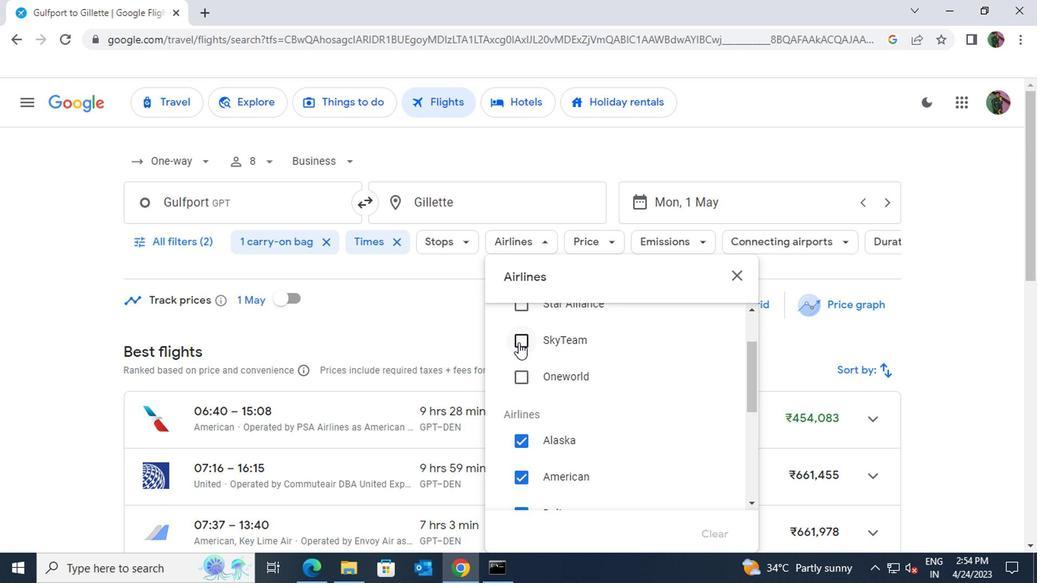 
Action: Mouse moved to (737, 278)
Screenshot: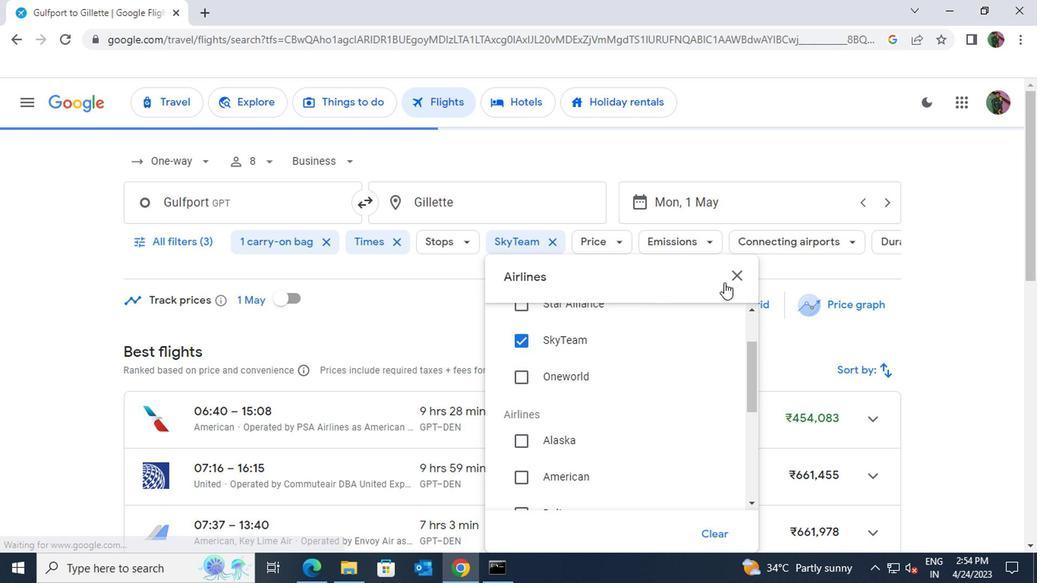 
Action: Mouse pressed left at (737, 278)
Screenshot: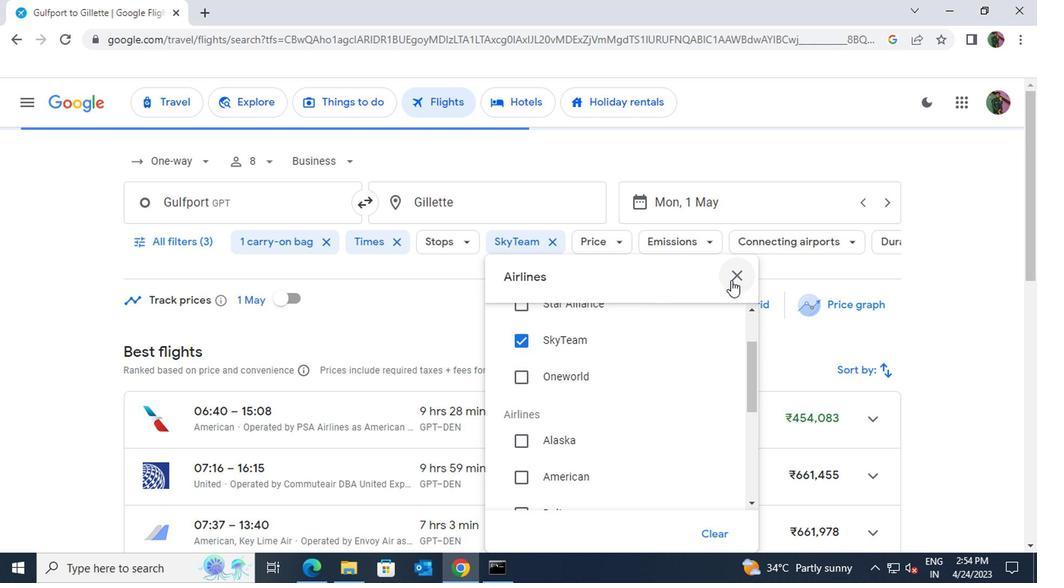 
Action: Mouse moved to (615, 247)
Screenshot: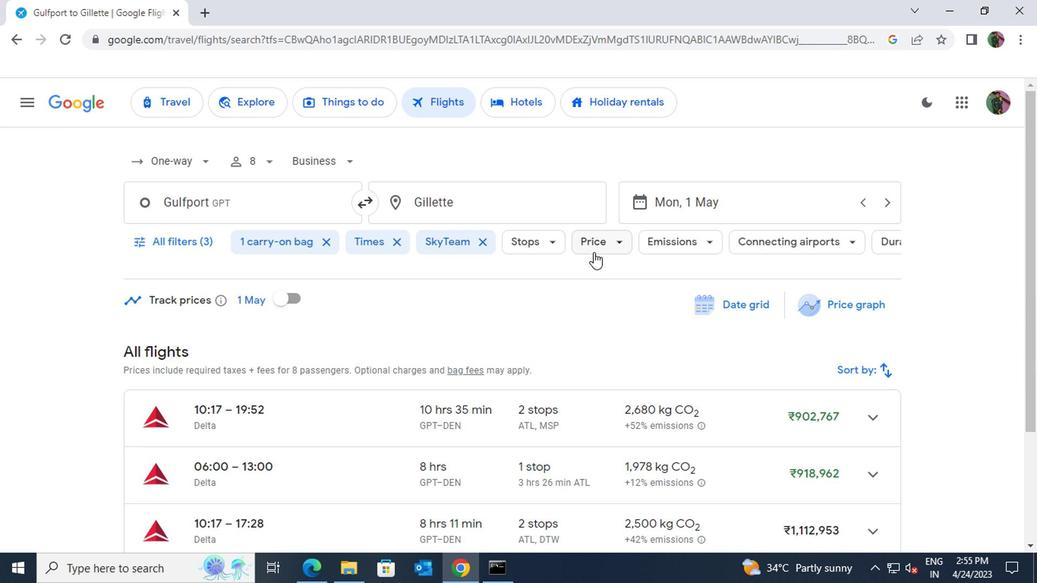 
Action: Mouse pressed left at (615, 247)
Screenshot: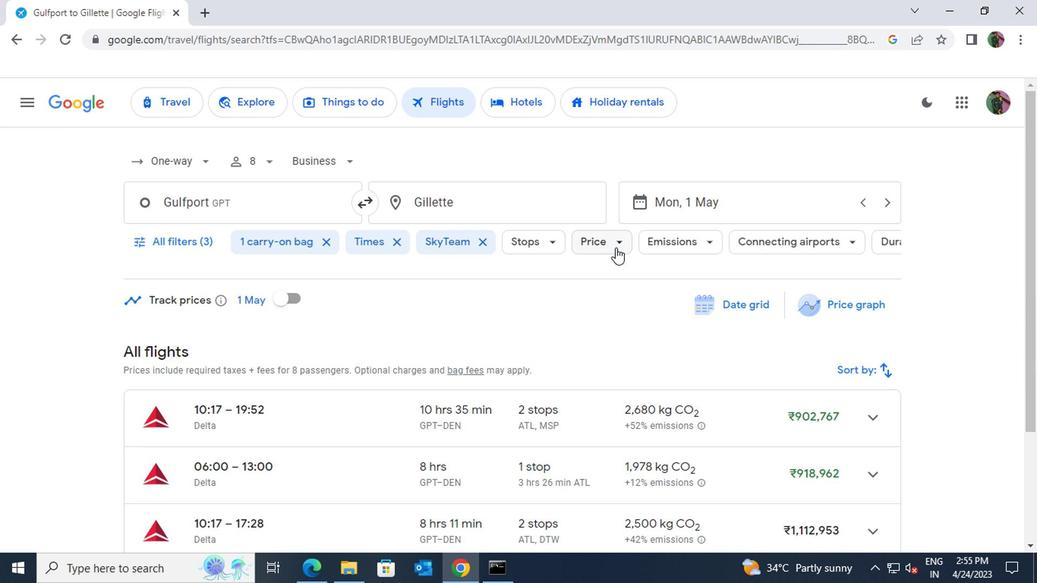 
Action: Mouse moved to (813, 350)
Screenshot: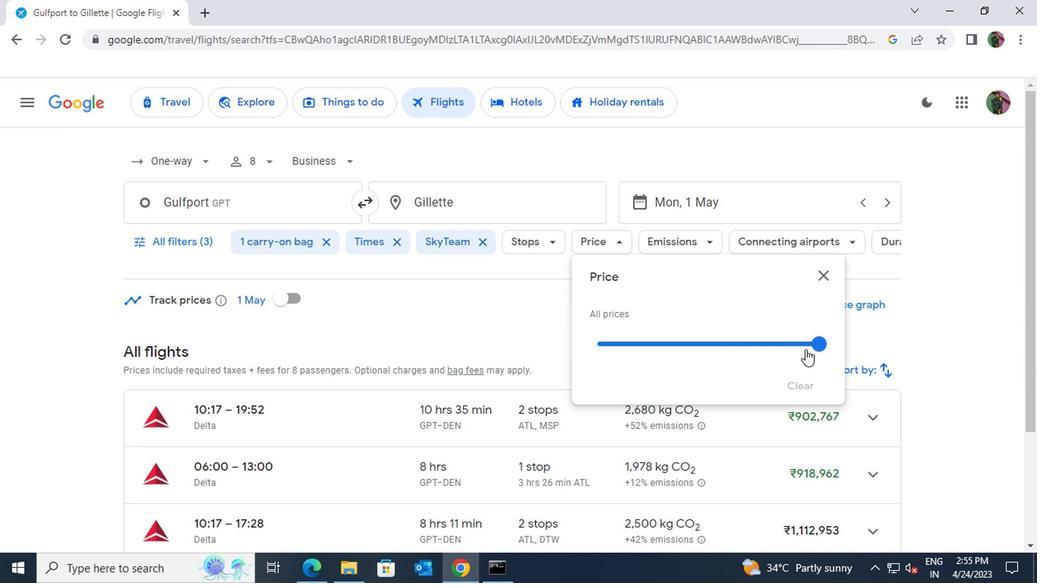 
Action: Mouse pressed left at (813, 350)
Screenshot: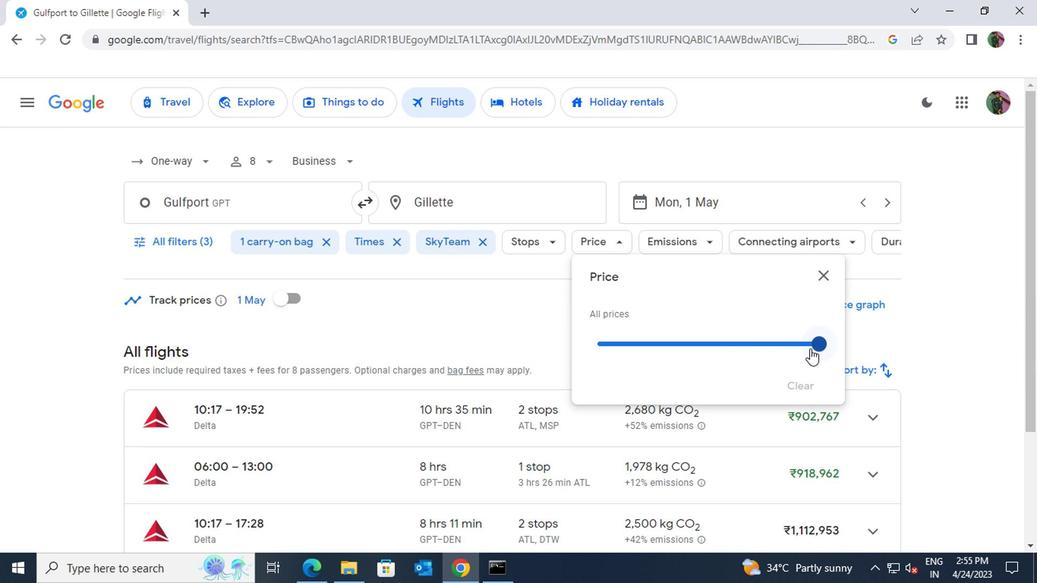 
Action: Mouse moved to (813, 277)
Screenshot: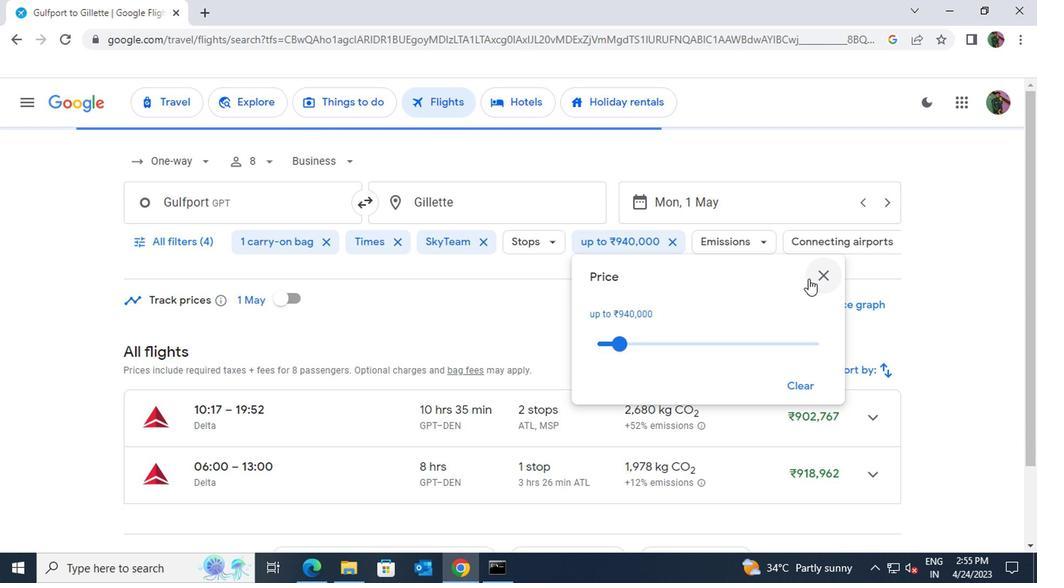 
Action: Mouse pressed left at (813, 277)
Screenshot: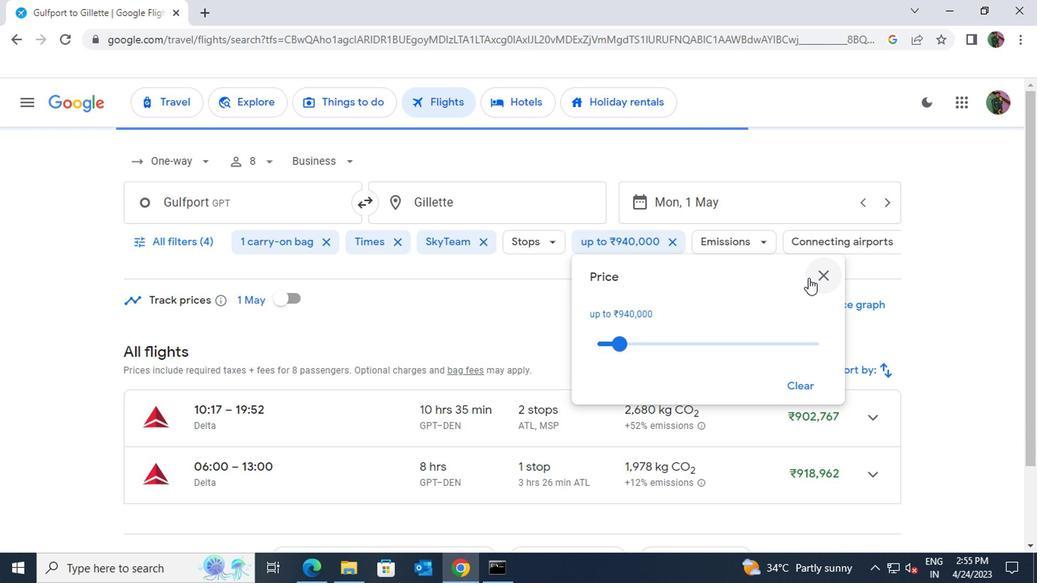 
Action: Mouse moved to (593, 418)
Screenshot: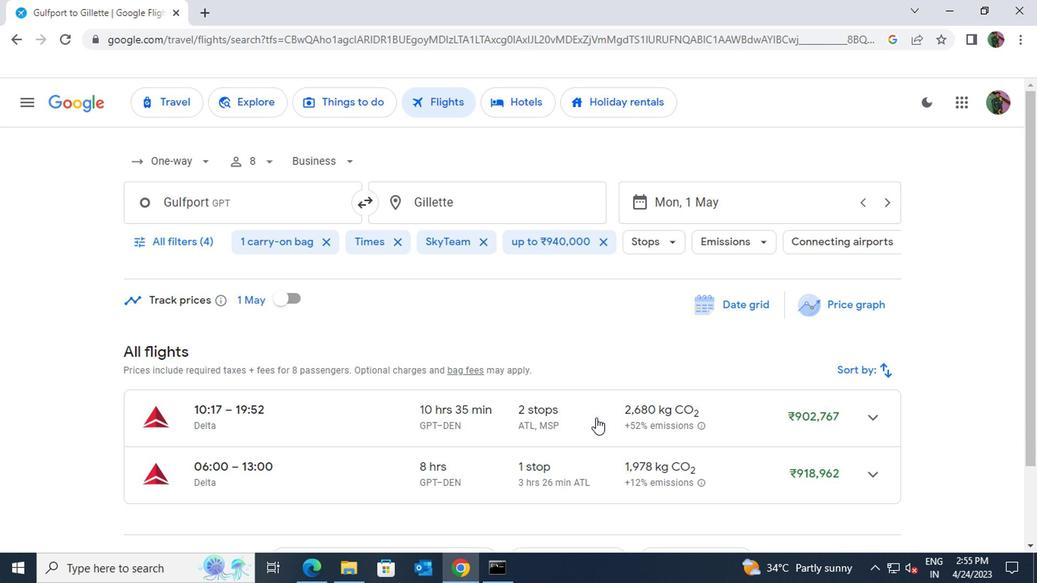 
Action: Mouse pressed left at (593, 418)
Screenshot: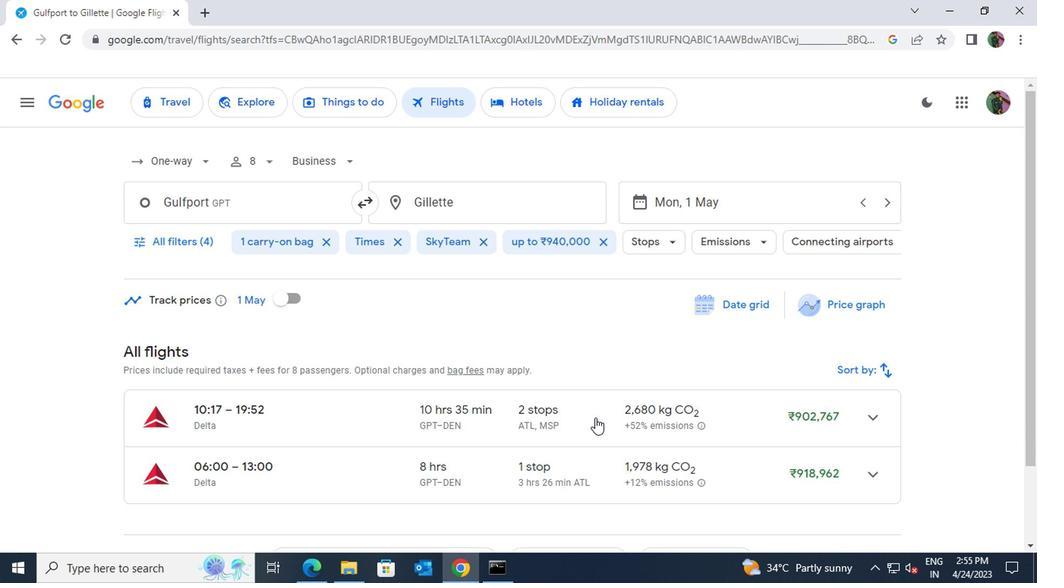 
